 Task: Create a new event for a project launch meeting on the 16th at 3 PM.
Action: Mouse moved to (70, 105)
Screenshot: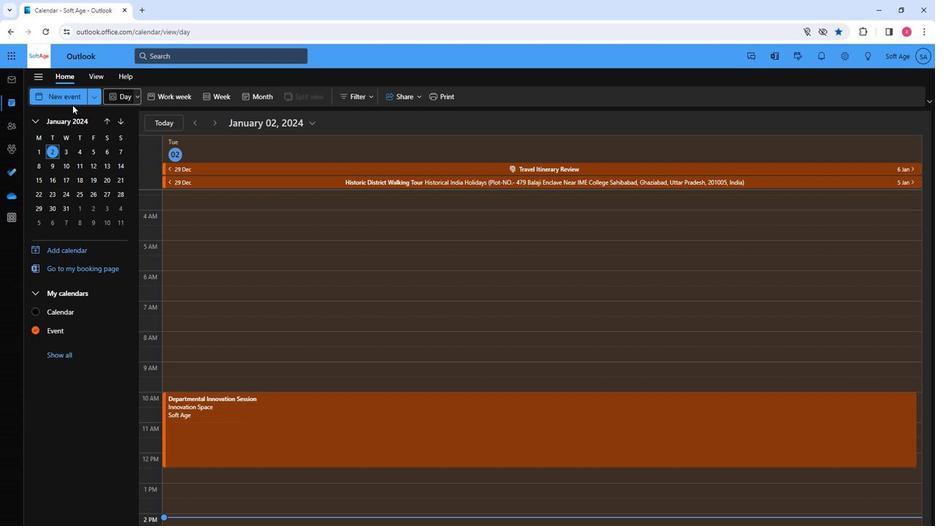 
Action: Mouse pressed left at (70, 105)
Screenshot: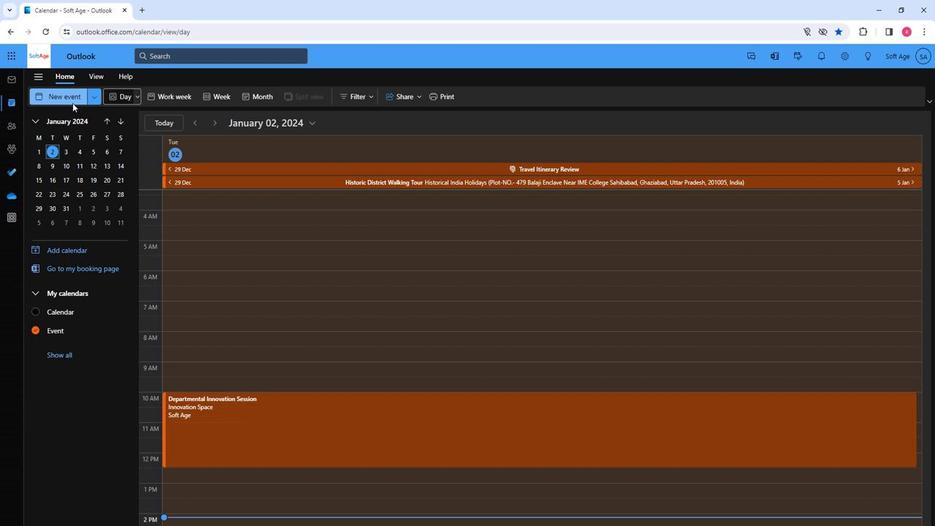 
Action: Mouse moved to (249, 160)
Screenshot: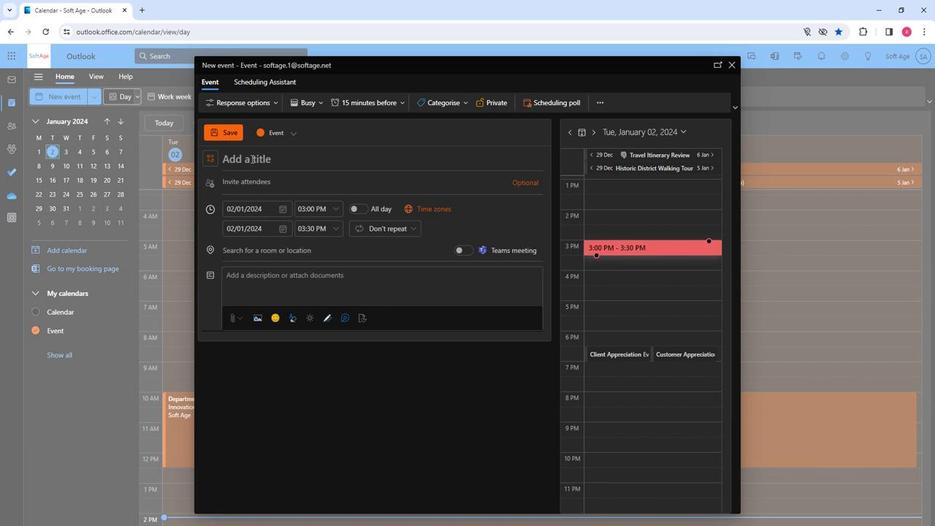 
Action: Key pressed <Key.shift>Project<Key.space><Key.shift><Key.shift><Key.shift>Launch<Key.space><Key.shift>Meeting
Screenshot: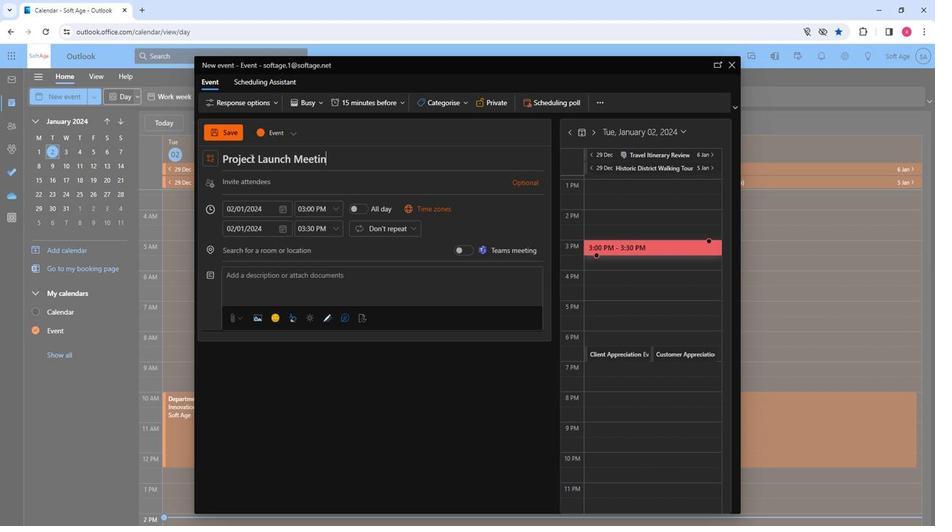 
Action: Mouse moved to (257, 184)
Screenshot: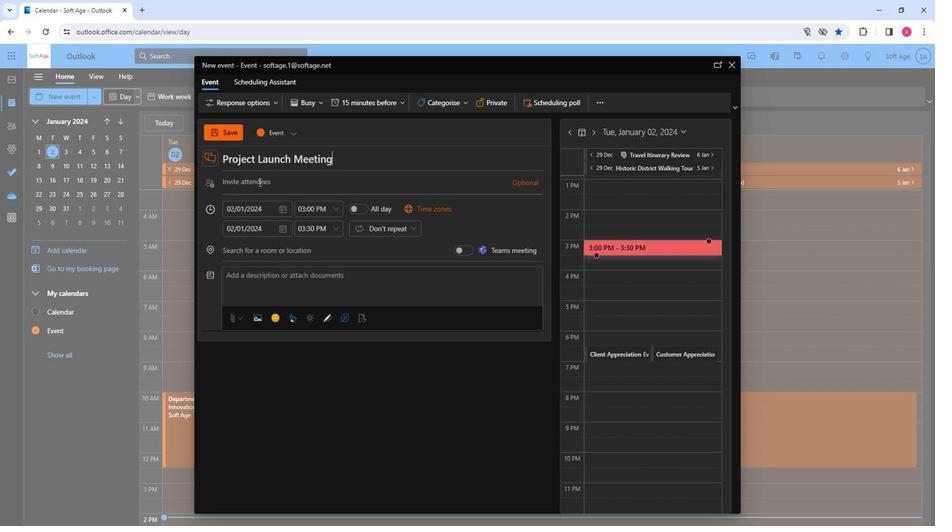 
Action: Mouse pressed left at (257, 184)
Screenshot: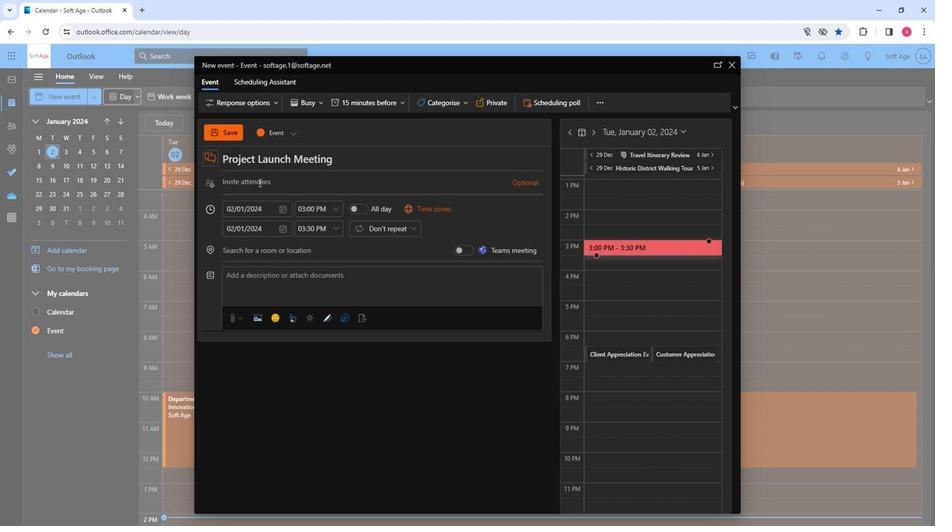 
Action: Key pressed so
Screenshot: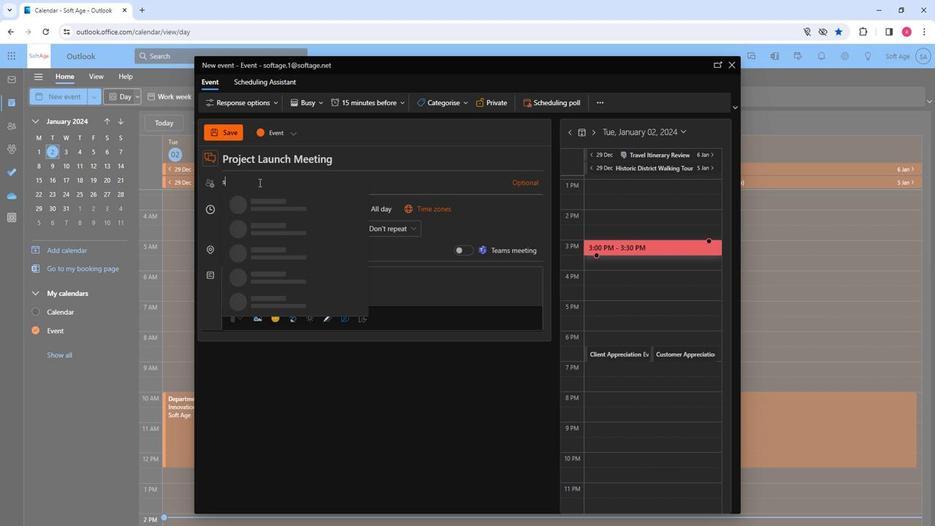 
Action: Mouse moved to (269, 224)
Screenshot: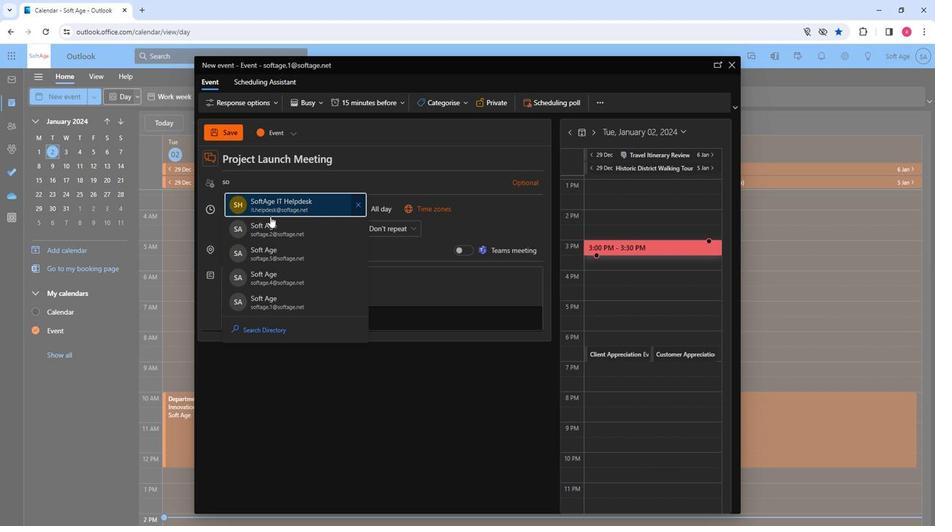 
Action: Mouse pressed left at (269, 224)
Screenshot: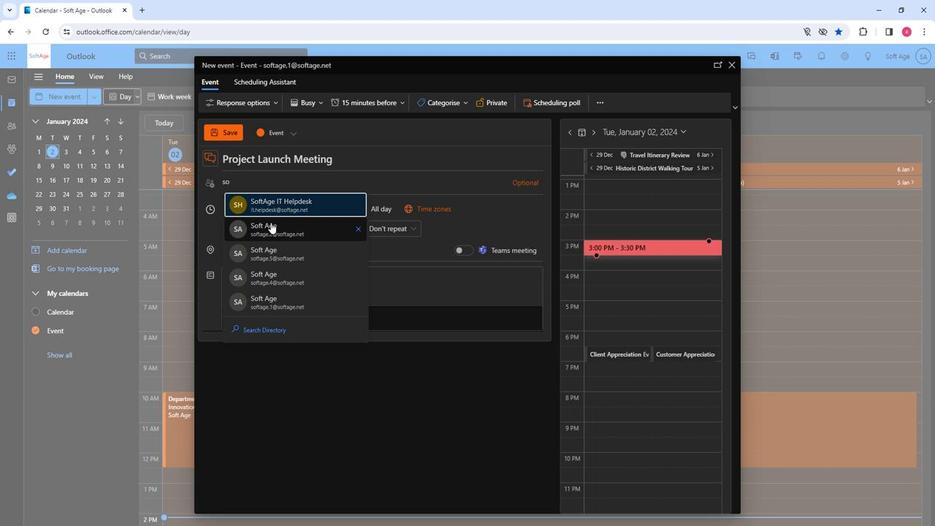 
Action: Key pressed so
Screenshot: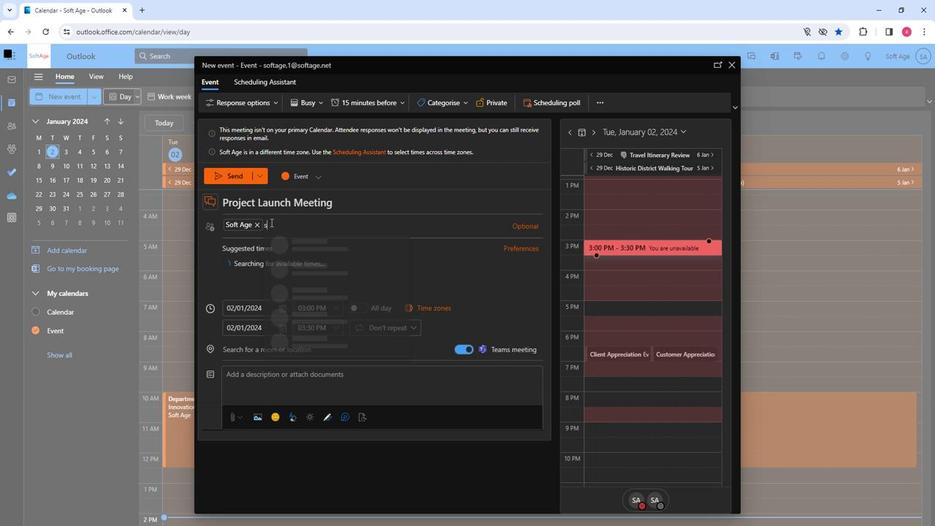 
Action: Mouse moved to (319, 292)
Screenshot: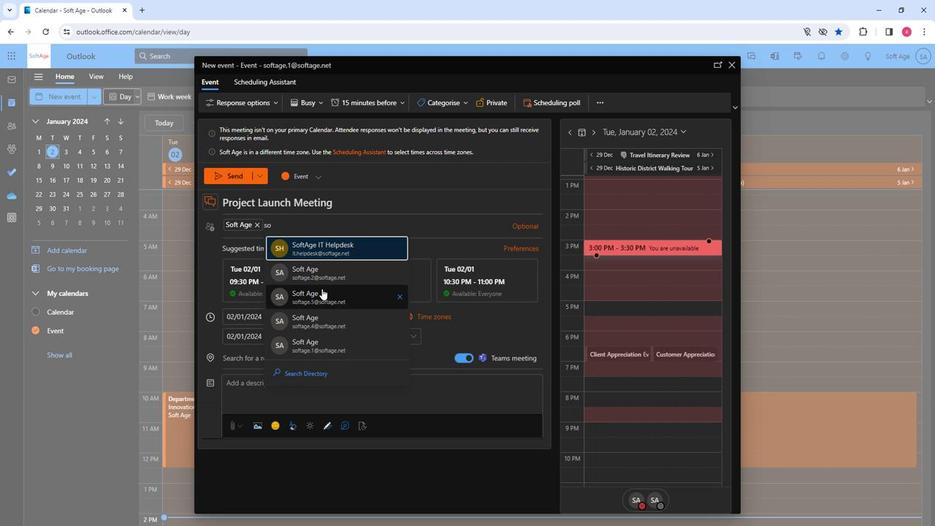
Action: Mouse pressed left at (319, 292)
Screenshot: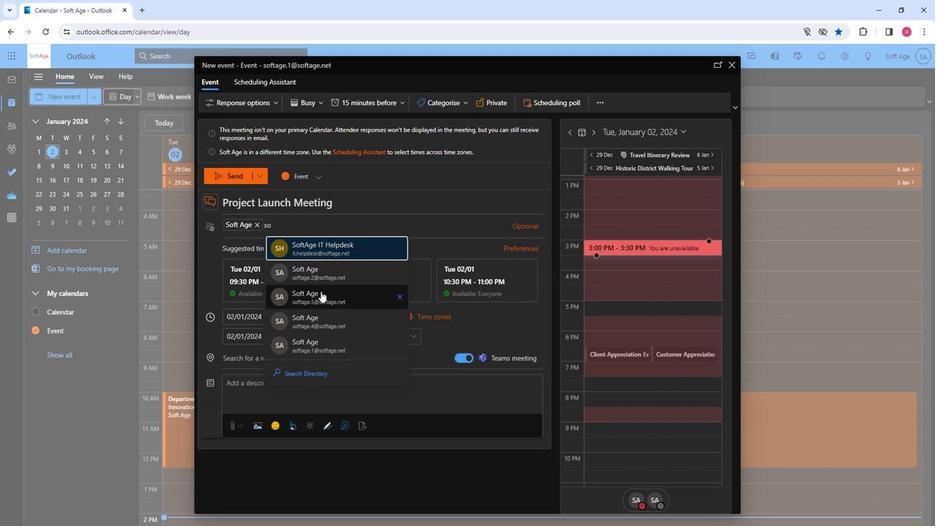 
Action: Key pressed so
Screenshot: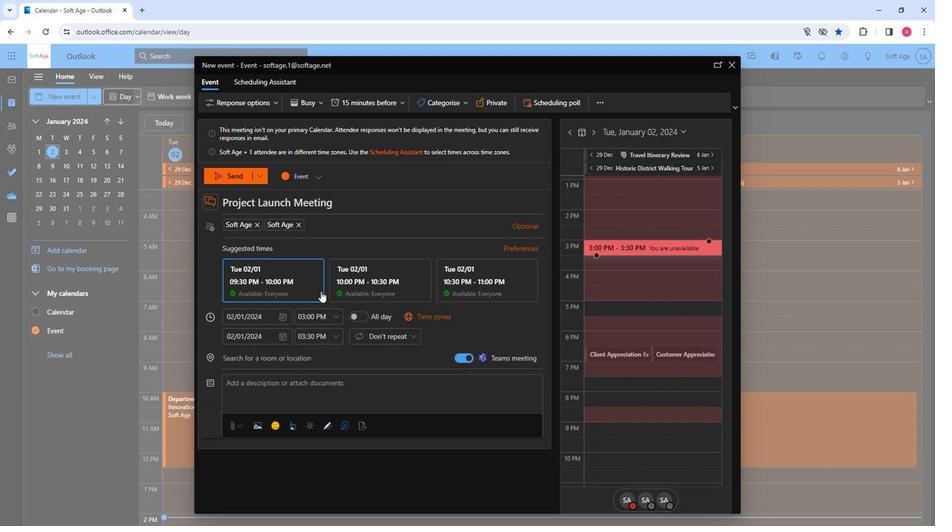 
Action: Mouse moved to (346, 328)
Screenshot: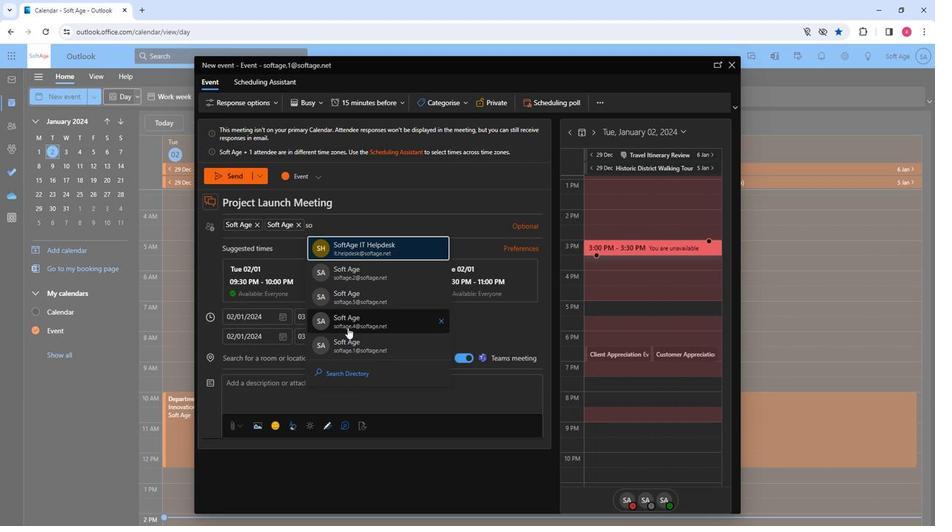 
Action: Mouse pressed left at (346, 328)
Screenshot: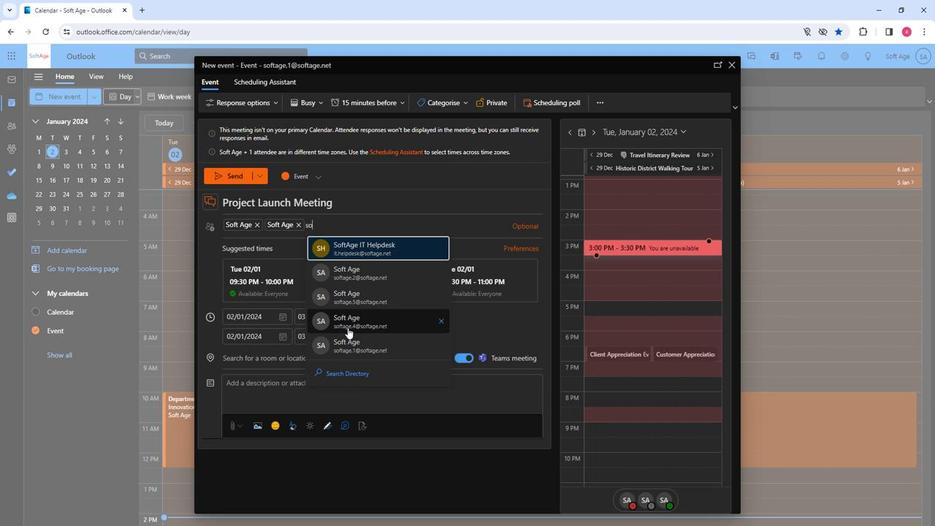 
Action: Key pressed so
Screenshot: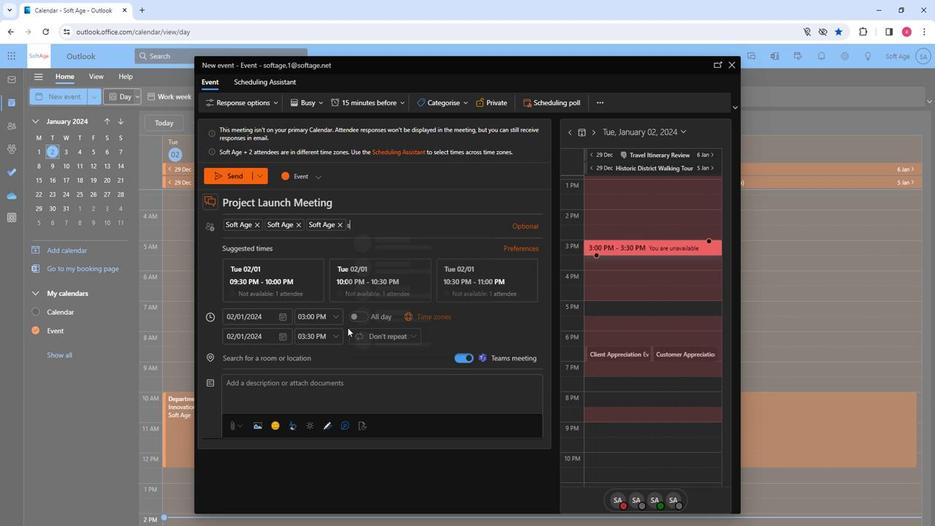 
Action: Mouse moved to (374, 341)
Screenshot: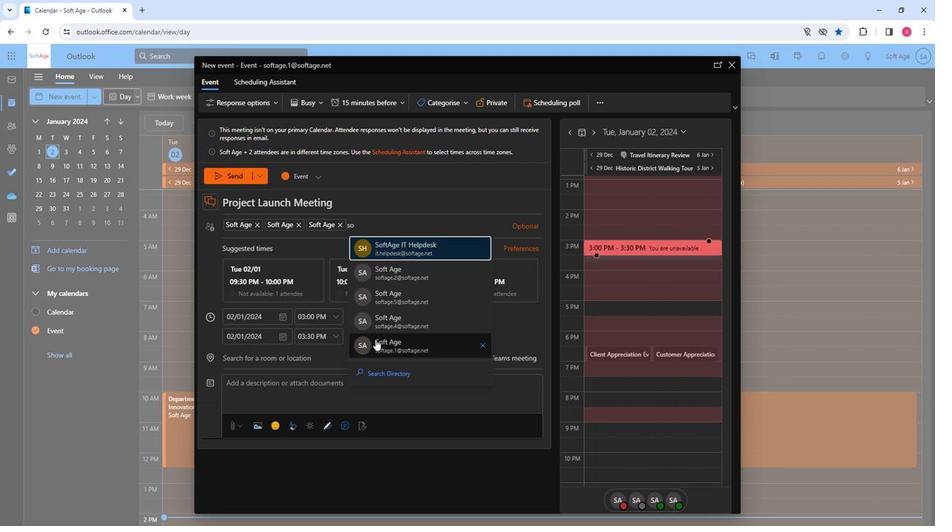 
Action: Mouse pressed left at (374, 341)
Screenshot: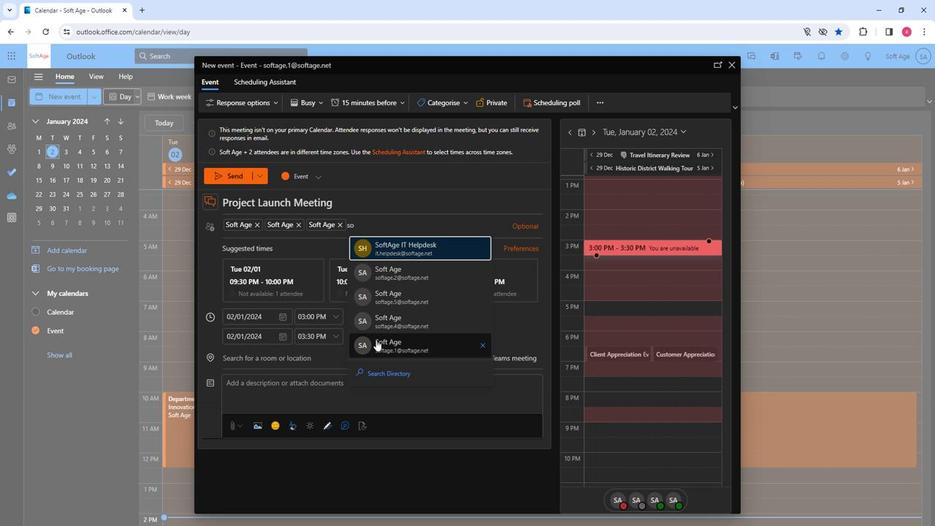 
Action: Mouse moved to (284, 316)
Screenshot: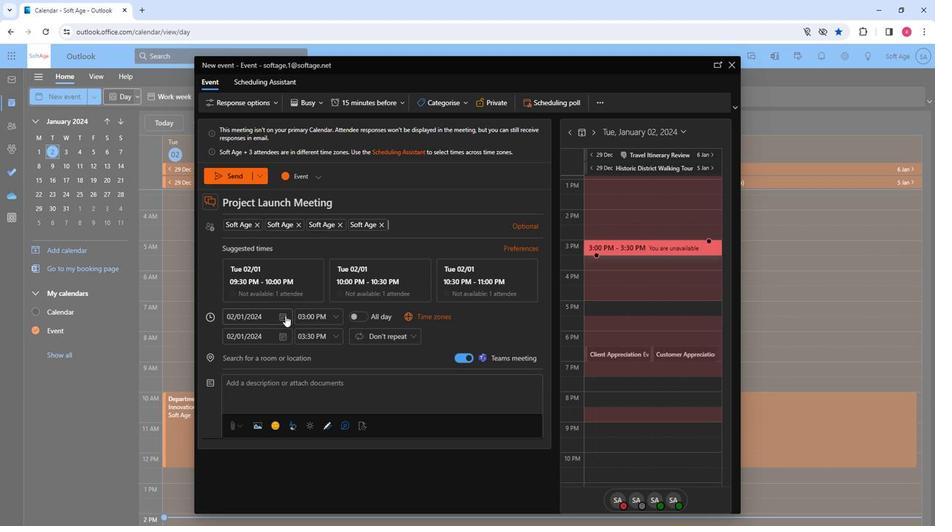 
Action: Mouse pressed left at (284, 316)
Screenshot: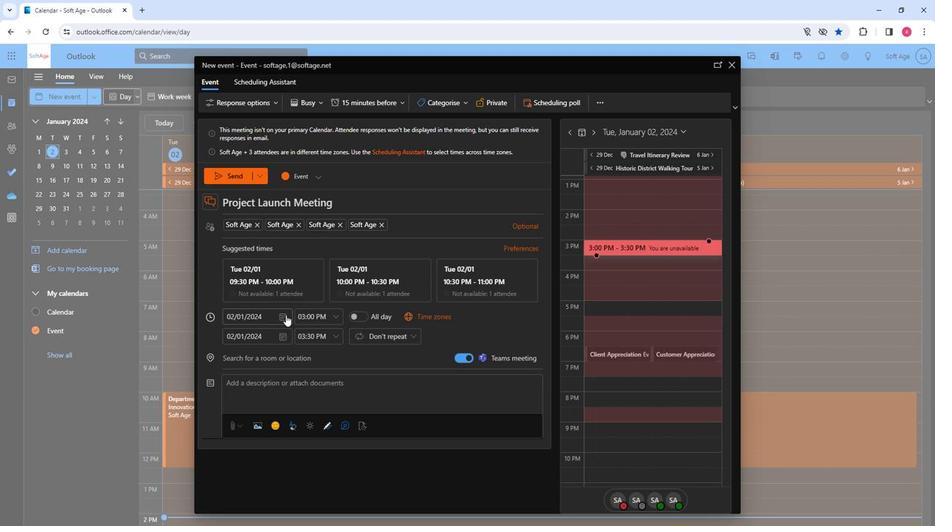 
Action: Mouse moved to (248, 397)
Screenshot: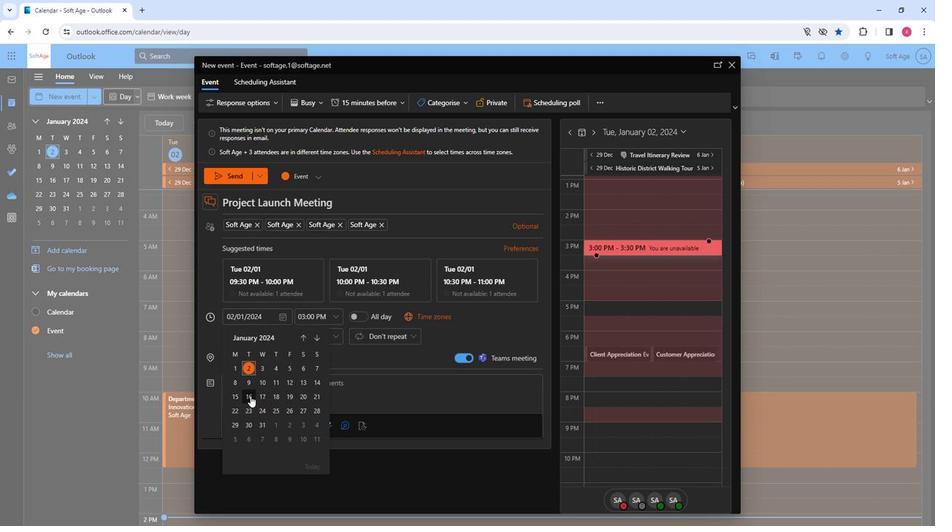 
Action: Mouse pressed left at (248, 397)
Screenshot: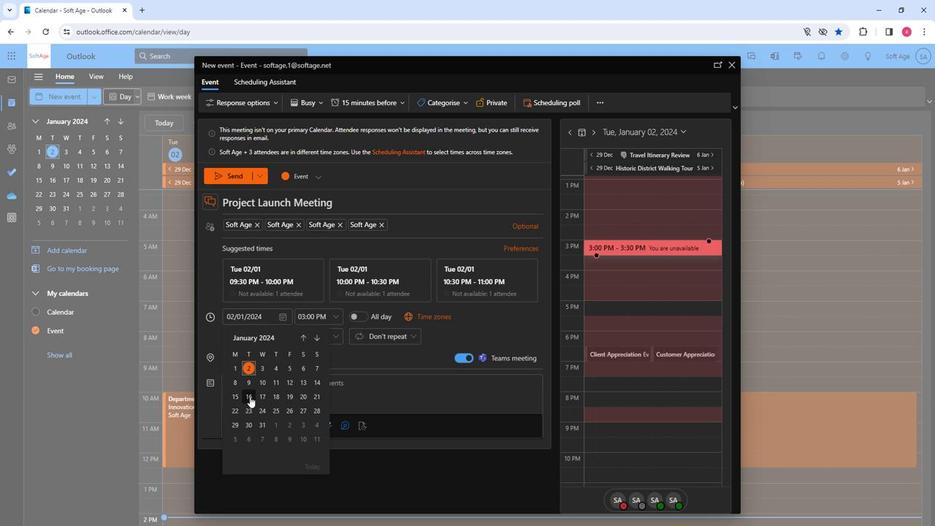 
Action: Mouse moved to (334, 320)
Screenshot: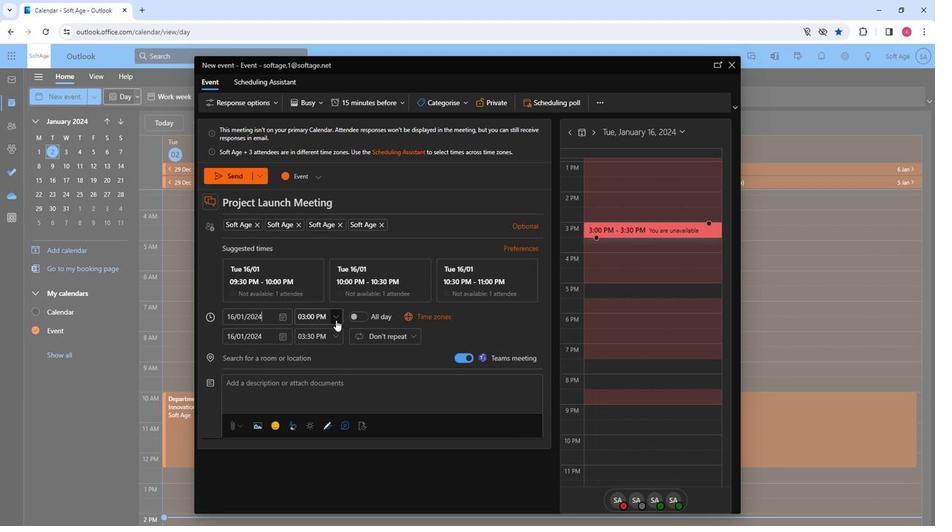
Action: Mouse pressed left at (334, 320)
Screenshot: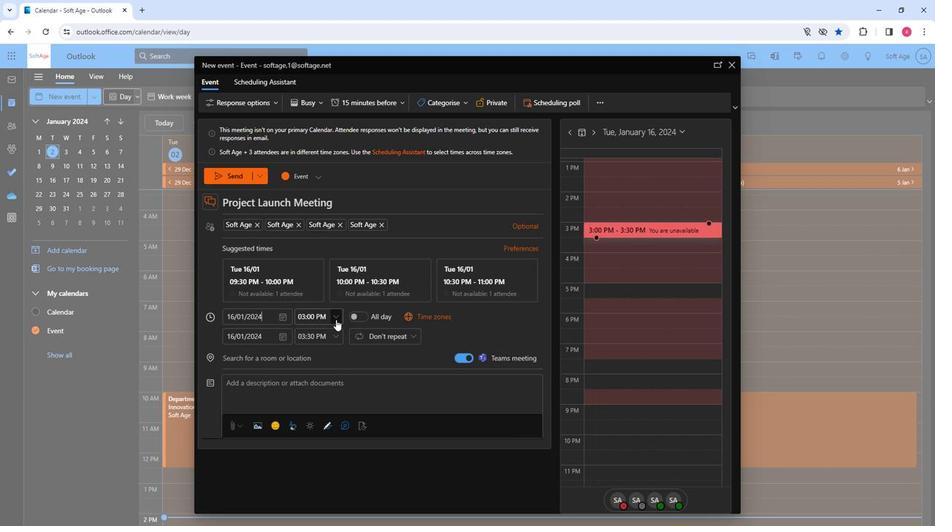 
Action: Mouse moved to (317, 375)
Screenshot: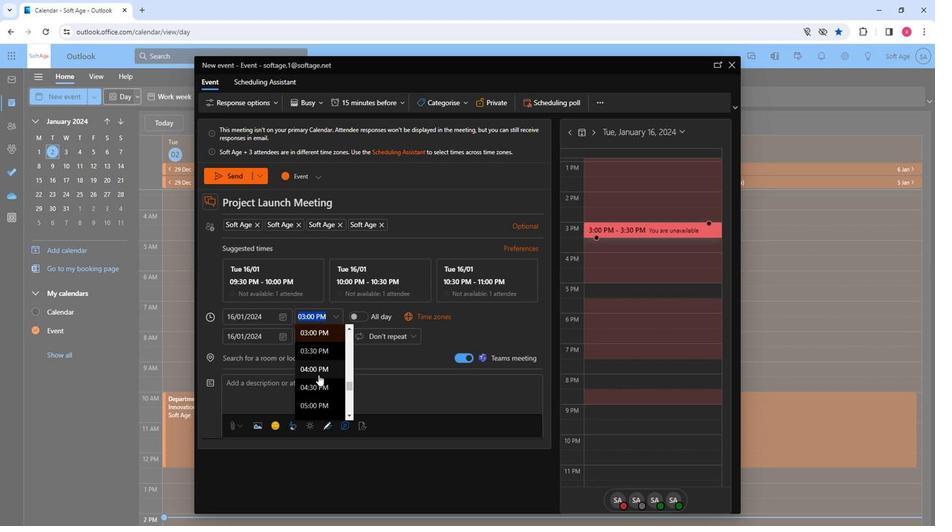 
Action: Mouse scrolled (317, 376) with delta (0, 0)
Screenshot: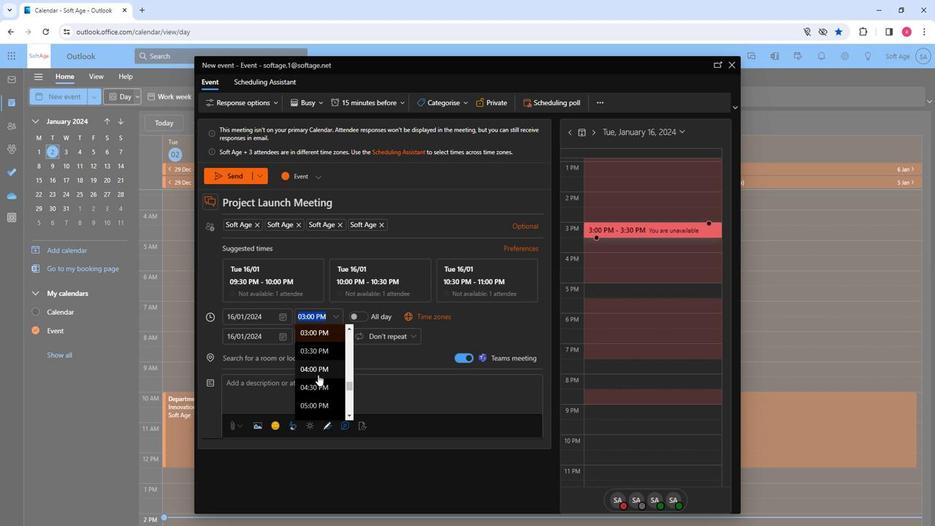 
Action: Mouse moved to (322, 384)
Screenshot: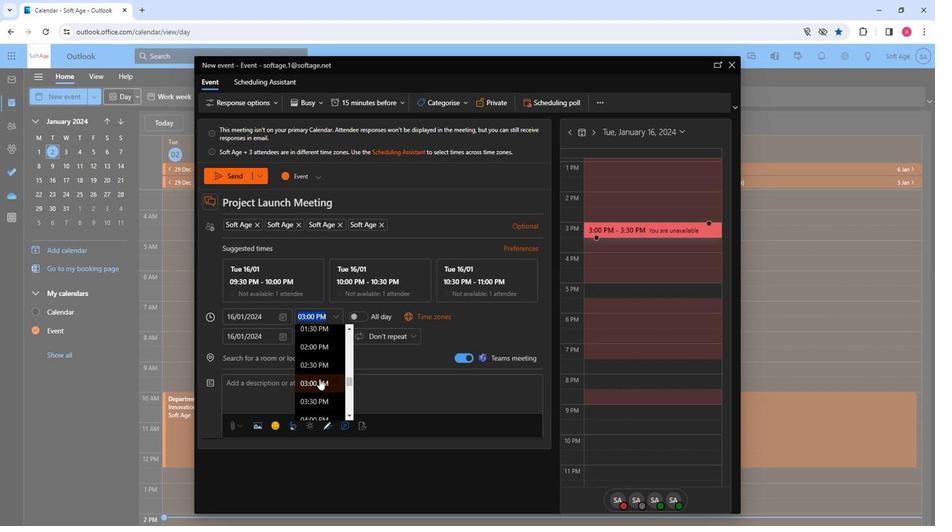 
Action: Mouse pressed left at (322, 384)
Screenshot: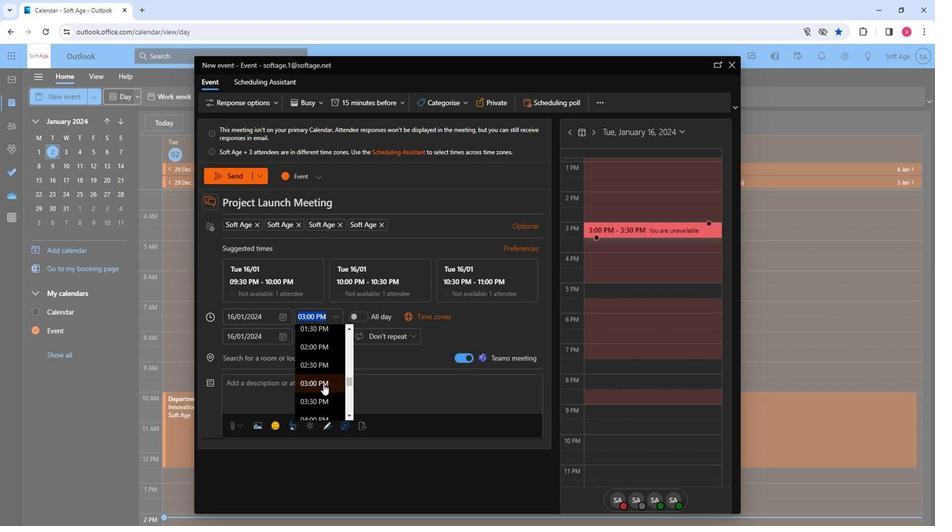 
Action: Mouse moved to (257, 364)
Screenshot: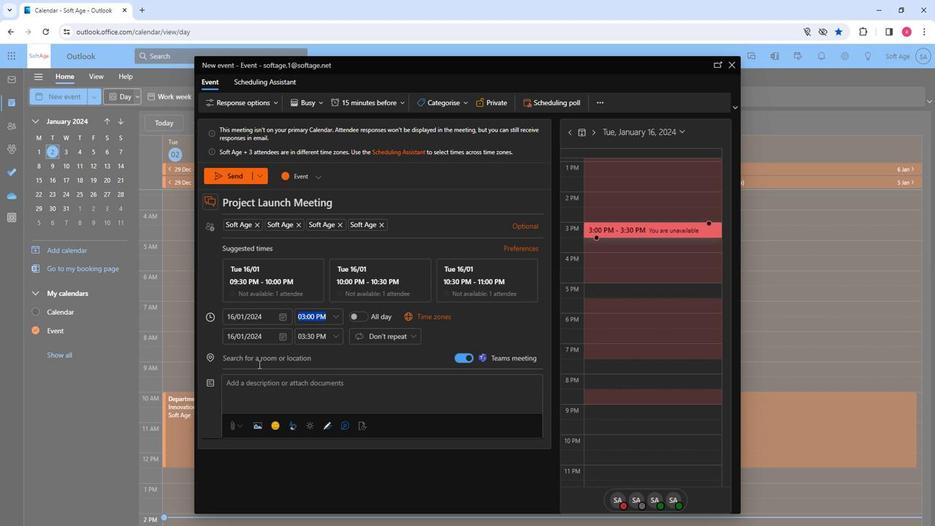 
Action: Mouse pressed left at (257, 364)
Screenshot: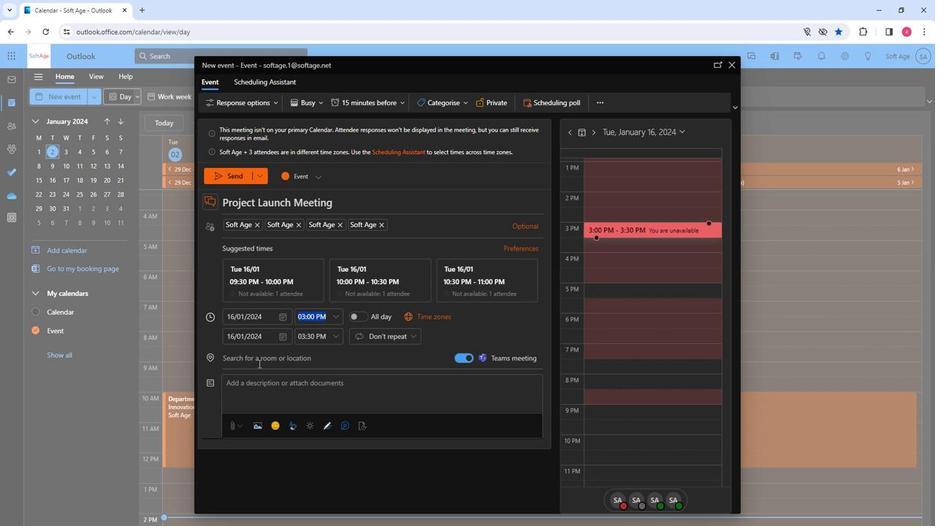 
Action: Key pressed mee<Key.backspace><Key.backspace><Key.backspace><Key.backspace><Key.shift>Meeting
Screenshot: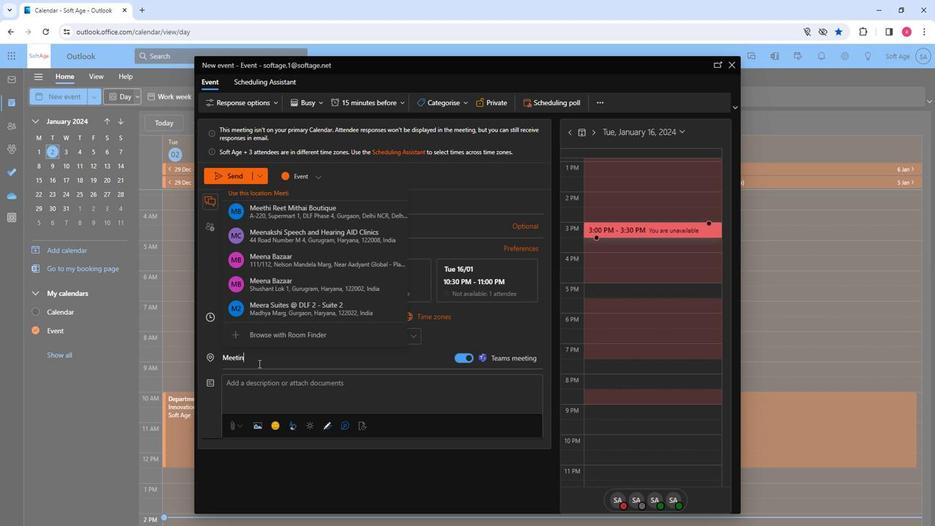 
Action: Mouse moved to (265, 361)
Screenshot: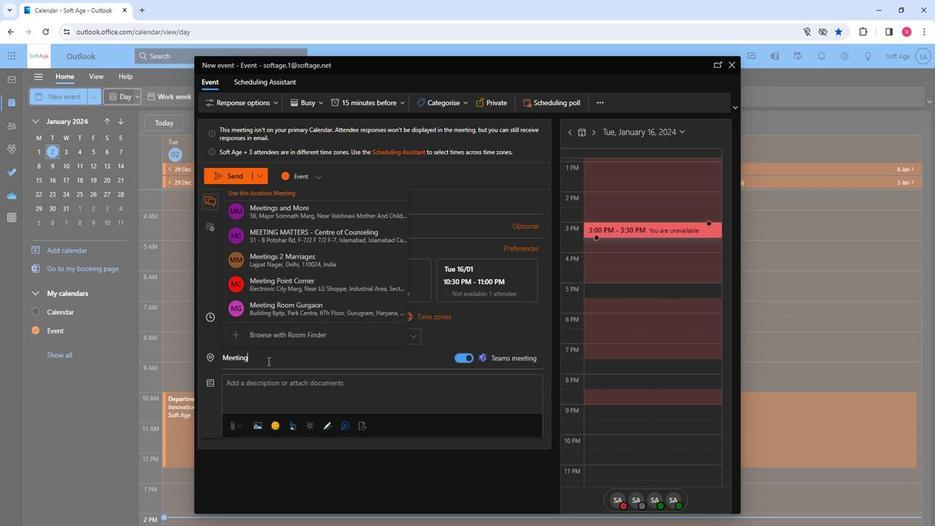 
Action: Key pressed <Key.space><Key.shift>Room
Screenshot: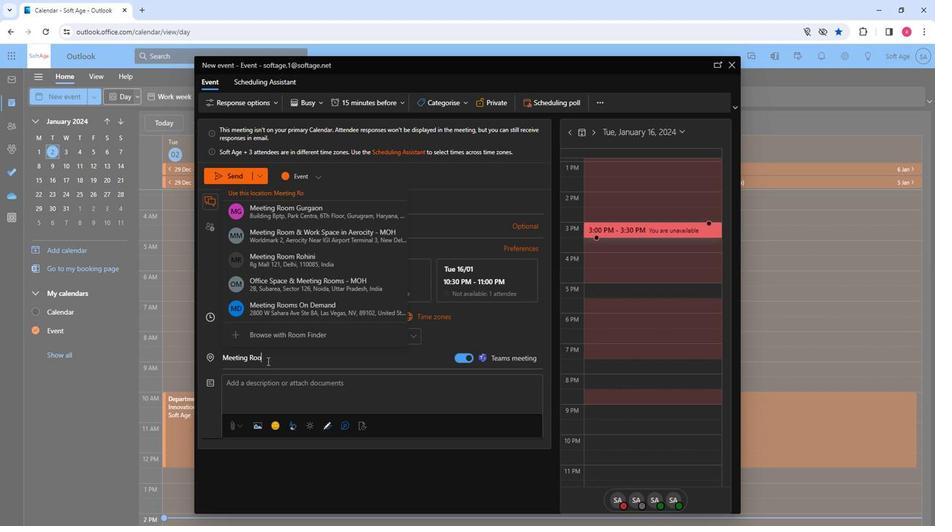 
Action: Mouse moved to (315, 217)
Screenshot: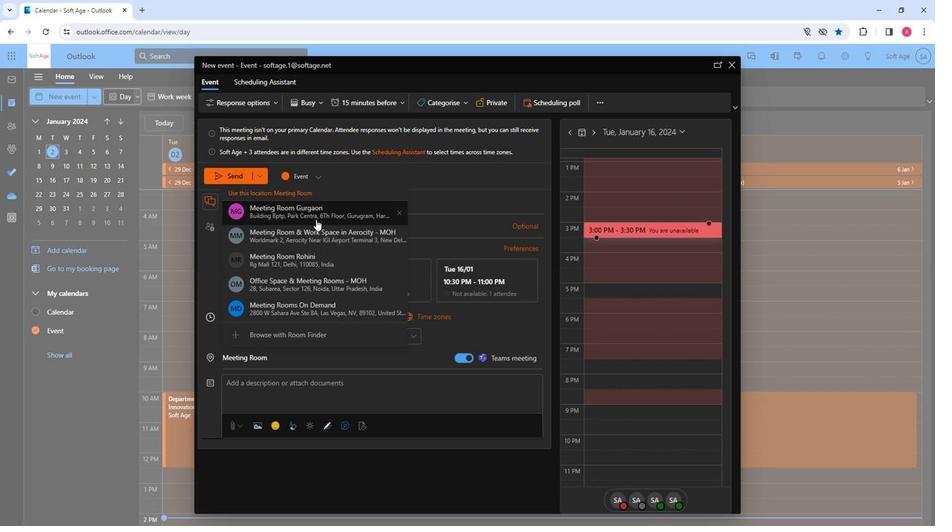 
Action: Mouse pressed left at (315, 217)
Screenshot: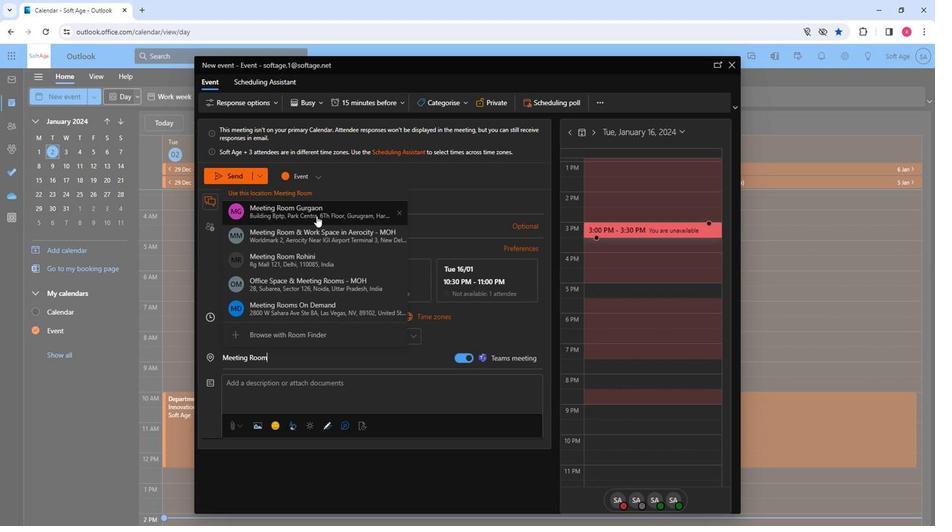 
Action: Mouse moved to (281, 385)
Screenshot: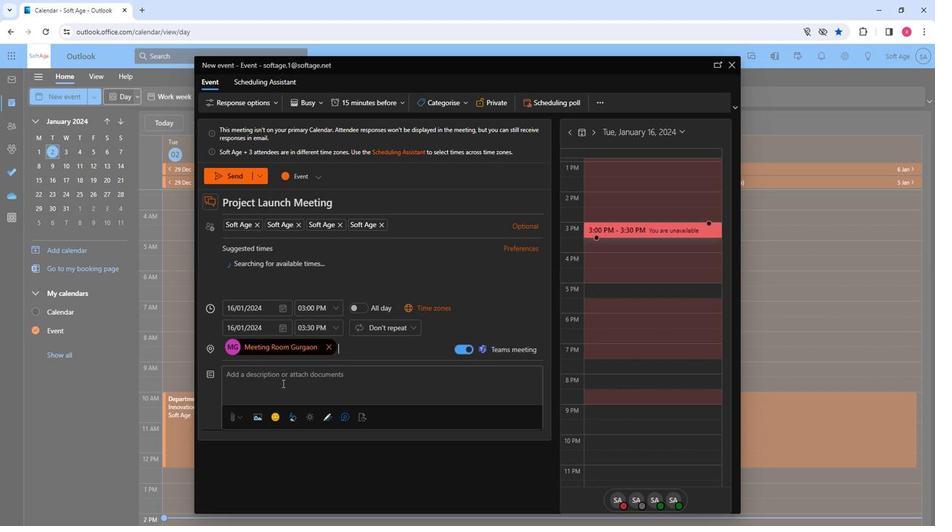
Action: Mouse pressed left at (281, 385)
Screenshot: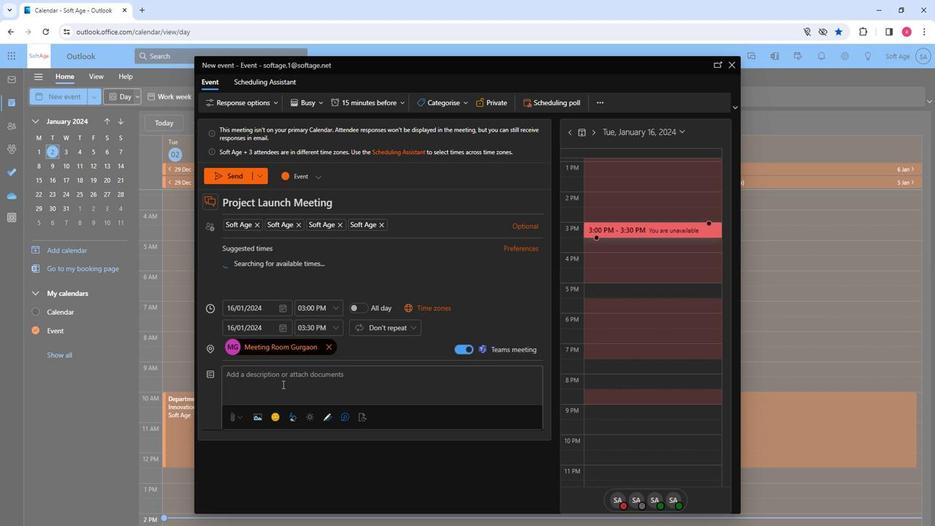
Action: Key pressed <Key.shift>Mark<Key.space>the<Key.space>begini<Key.backspace>ning<Key.space><Key.backspace><Key.shift>!<Key.space><Key.shift>Join<Key.space>our<Key.space>project<Key.space>launch<Key.space>meeting.<Key.space><Key.shift>Unveil<Key.space><Key.shift><Key.shift><Key.shift><Key.shift><Key.shift><Key.shift>S<Key.backspace>strategies,<Key.space>set<Key.space>milestone,<Key.space>and<Key.space>ignite<Key.space>collaboration<Key.space>as<Key.space>we<Key.space>embark<Key.space>on<Key.space>this<Key.space>exciting<Key.space>journey<Key.space>together.<Key.space><Key.shift>Ready<Key.space>for<Key.space>success<Key.shift>!.
Screenshot: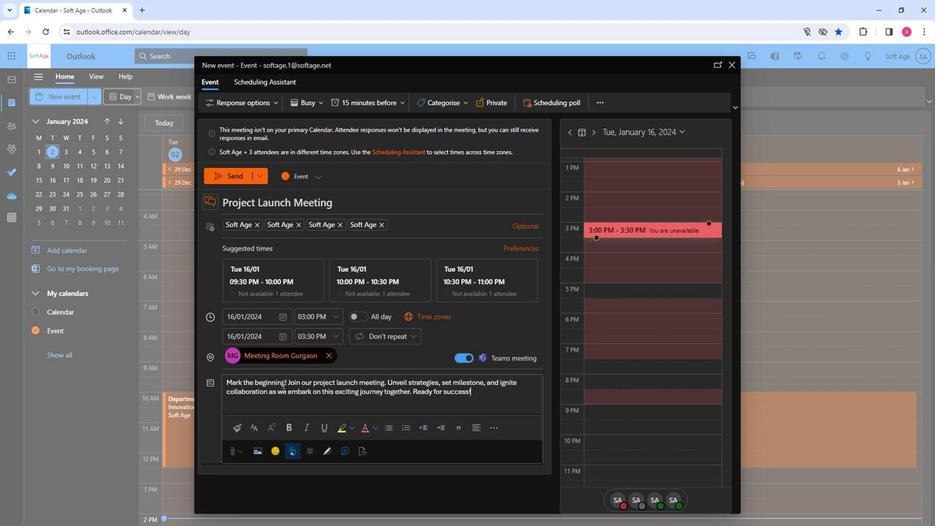 
Action: Mouse moved to (303, 391)
Screenshot: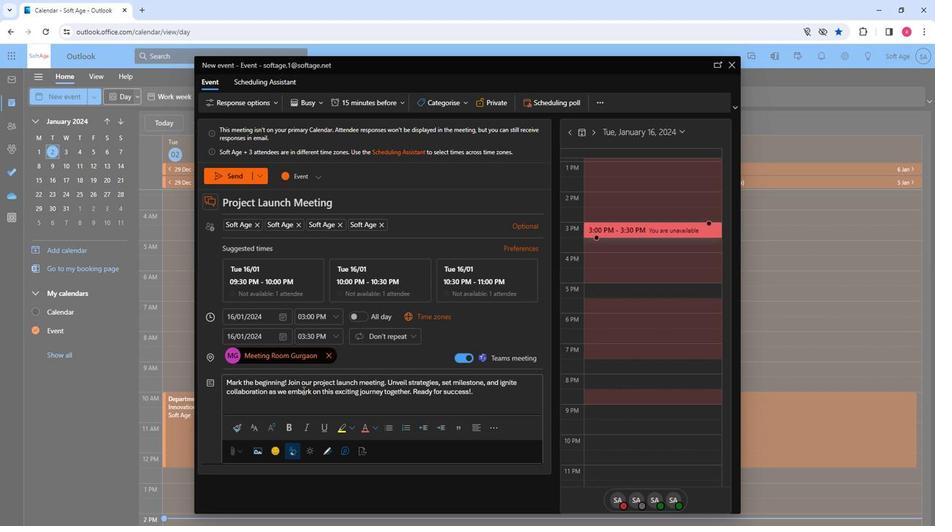 
Action: Mouse pressed left at (303, 391)
Screenshot: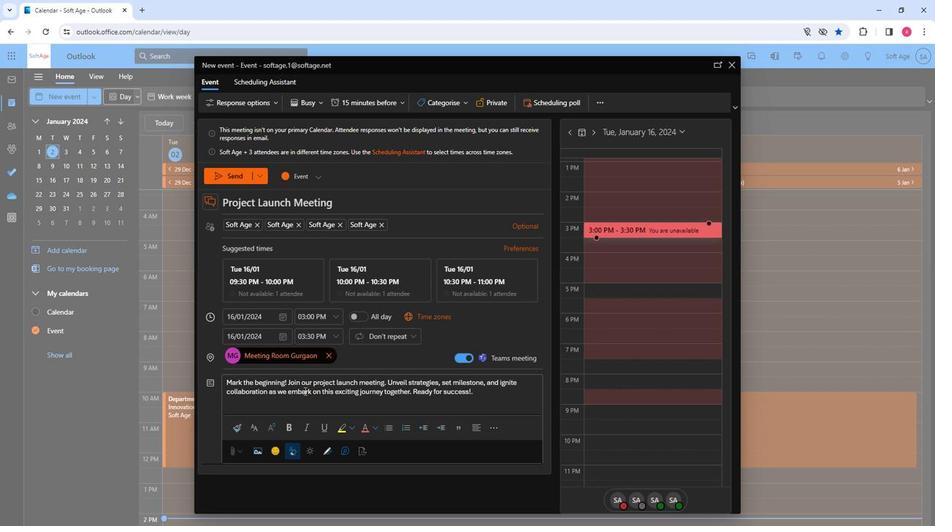 
Action: Mouse pressed left at (303, 391)
Screenshot: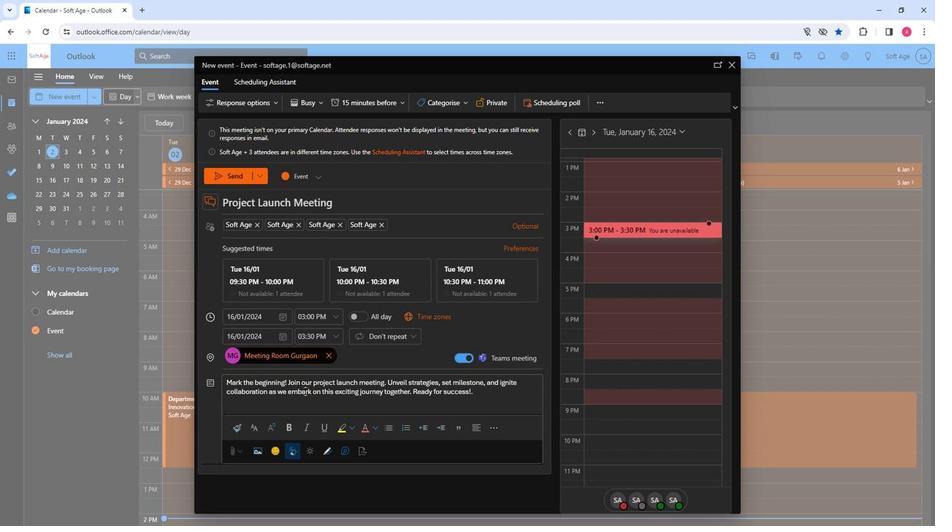 
Action: Mouse pressed left at (303, 391)
Screenshot: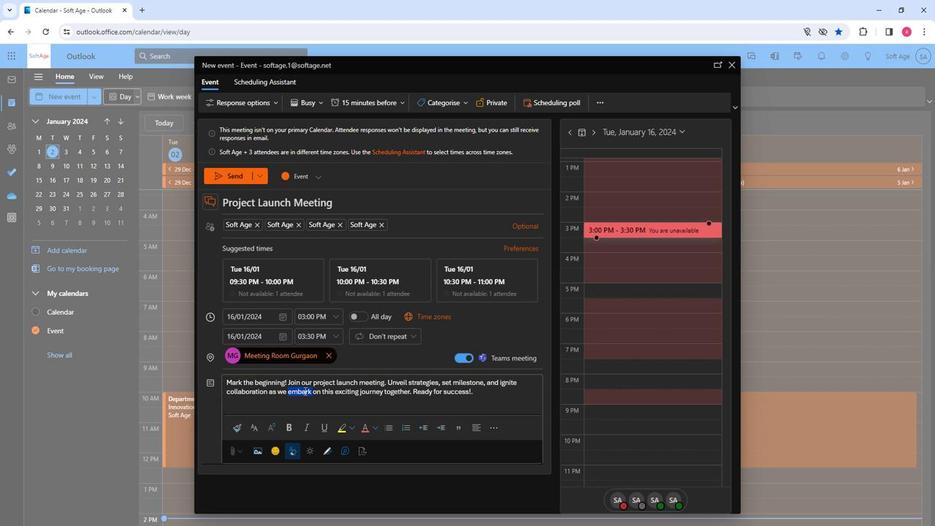 
Action: Mouse moved to (492, 409)
Screenshot: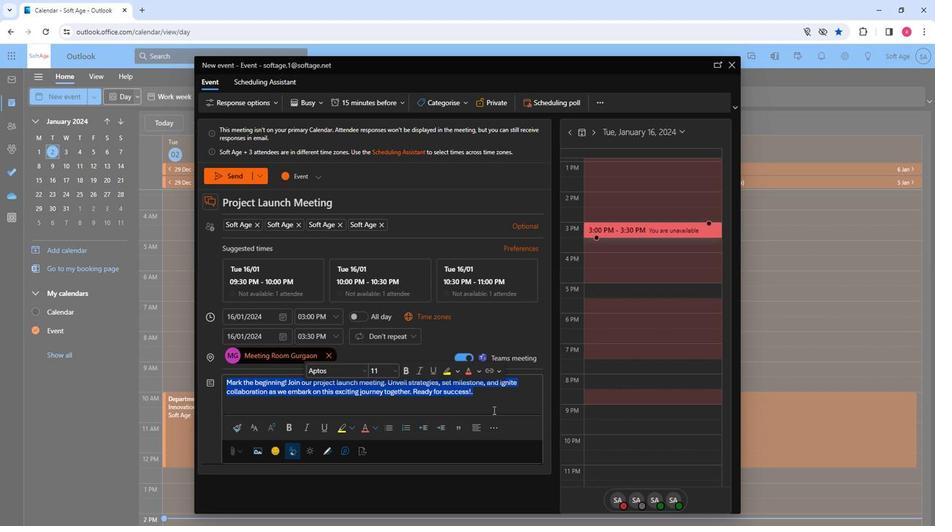 
Action: Mouse pressed left at (492, 409)
Screenshot: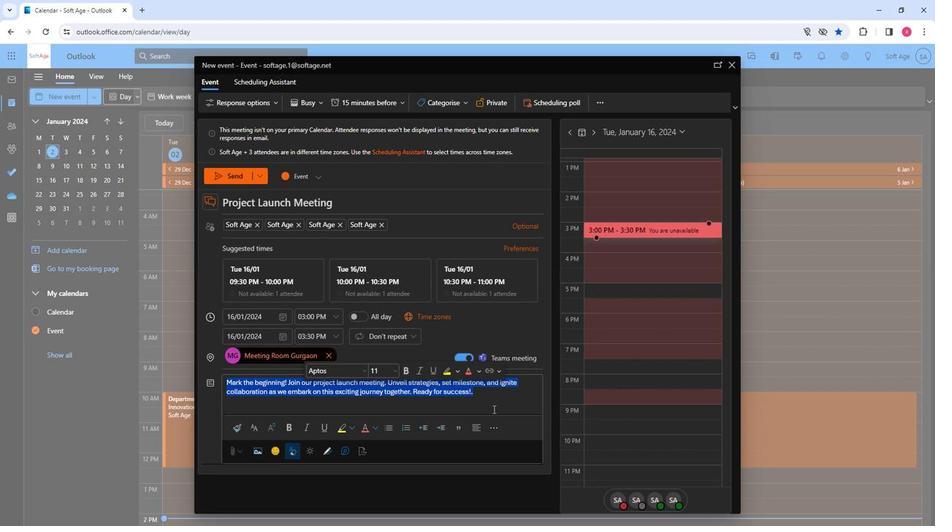 
Action: Mouse moved to (492, 409)
Screenshot: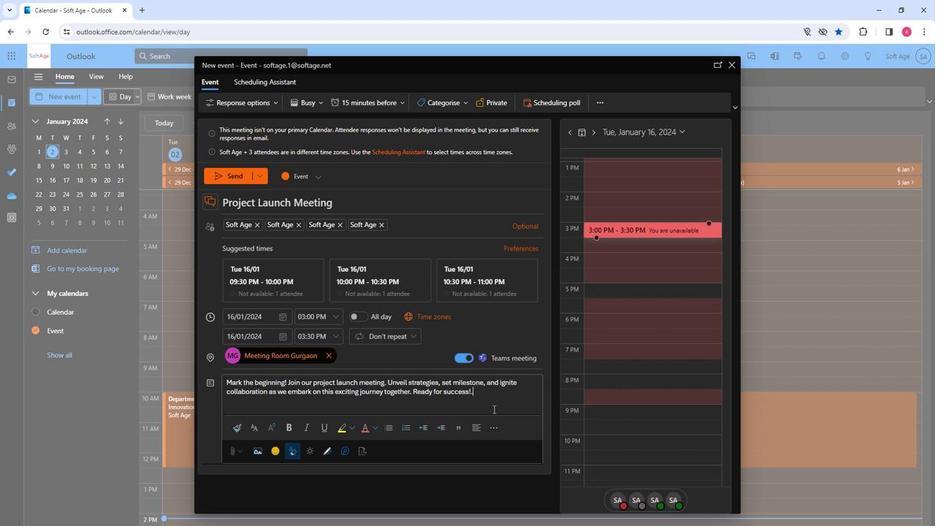 
Action: Key pressed <Key.backspace>
Screenshot: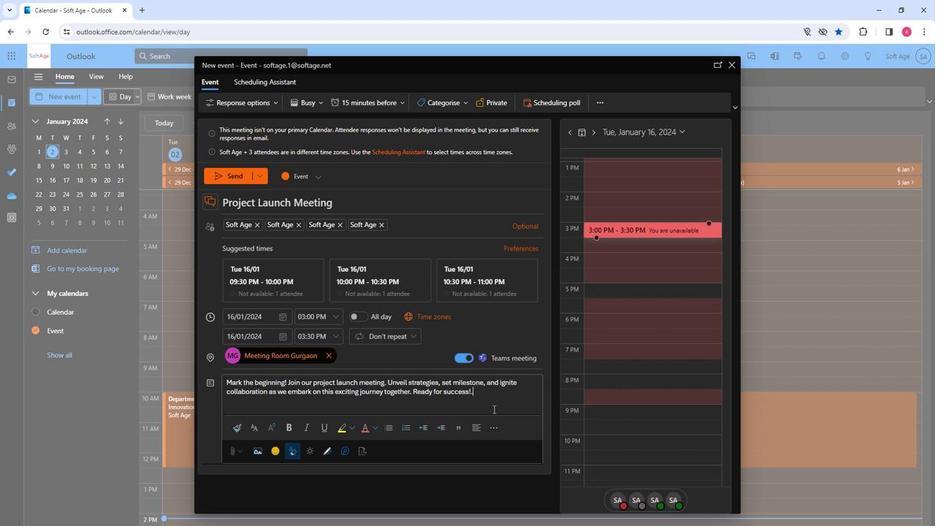 
Action: Mouse moved to (436, 390)
Screenshot: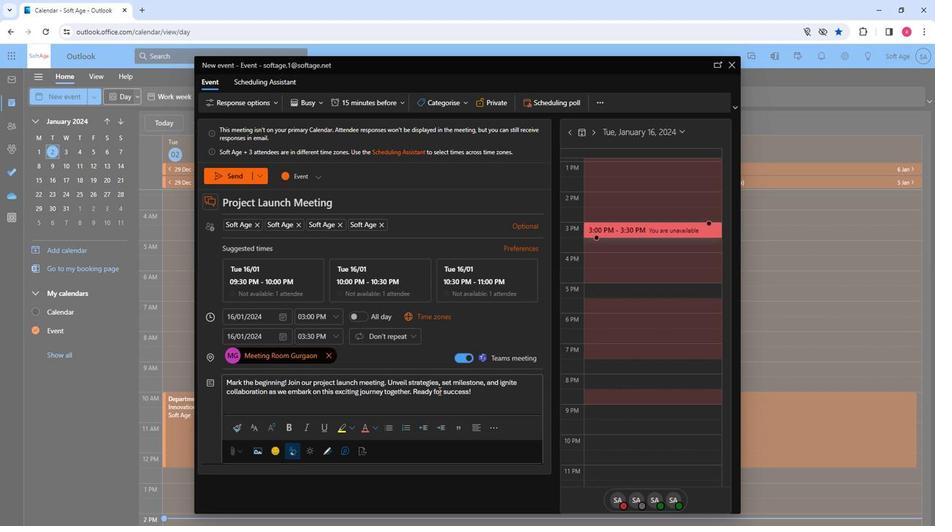 
Action: Mouse pressed left at (436, 390)
Screenshot: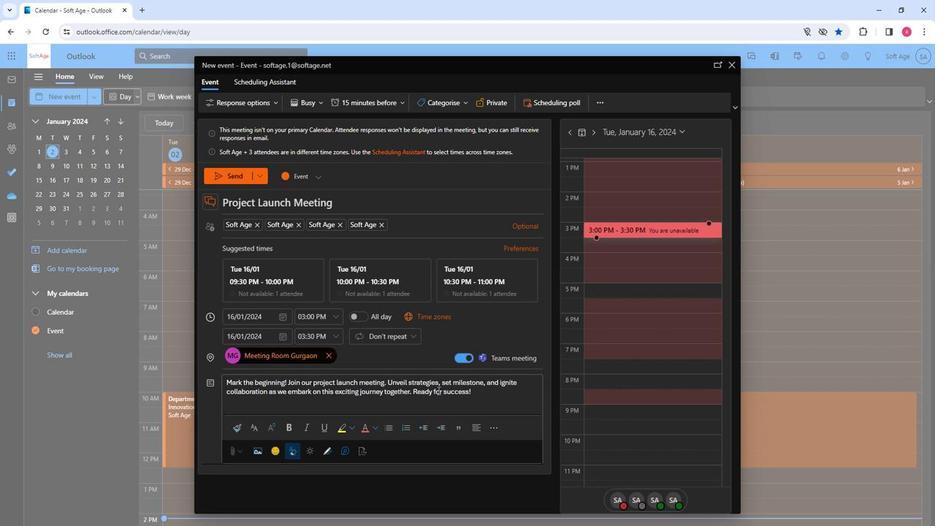 
Action: Mouse pressed left at (436, 390)
Screenshot: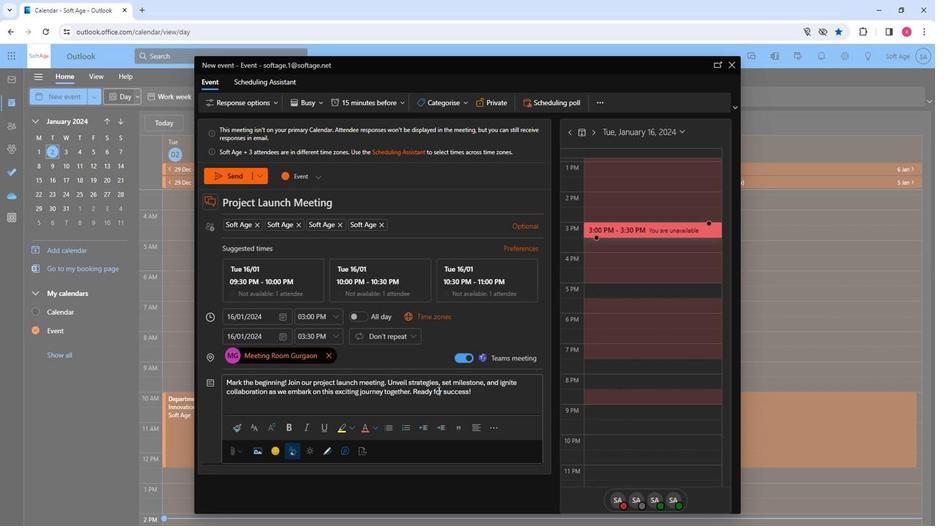 
Action: Mouse pressed left at (436, 390)
Screenshot: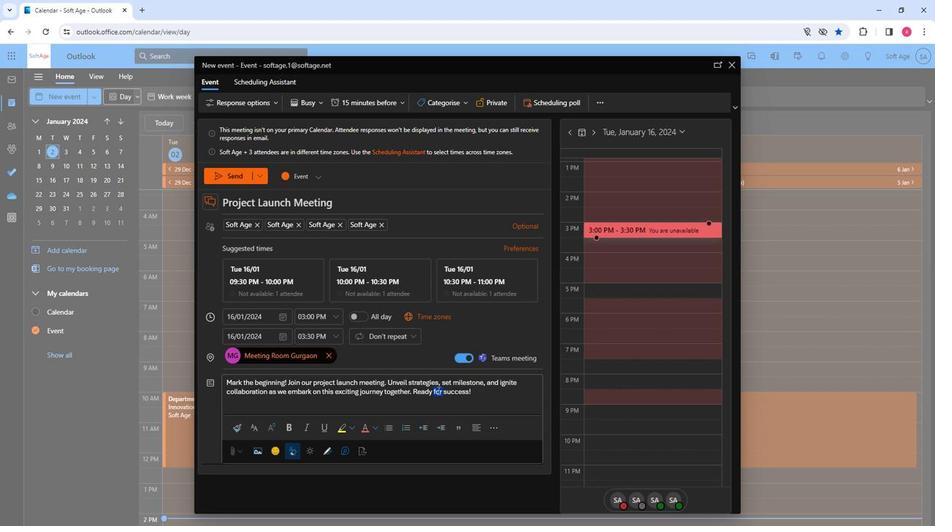 
Action: Mouse moved to (492, 379)
Screenshot: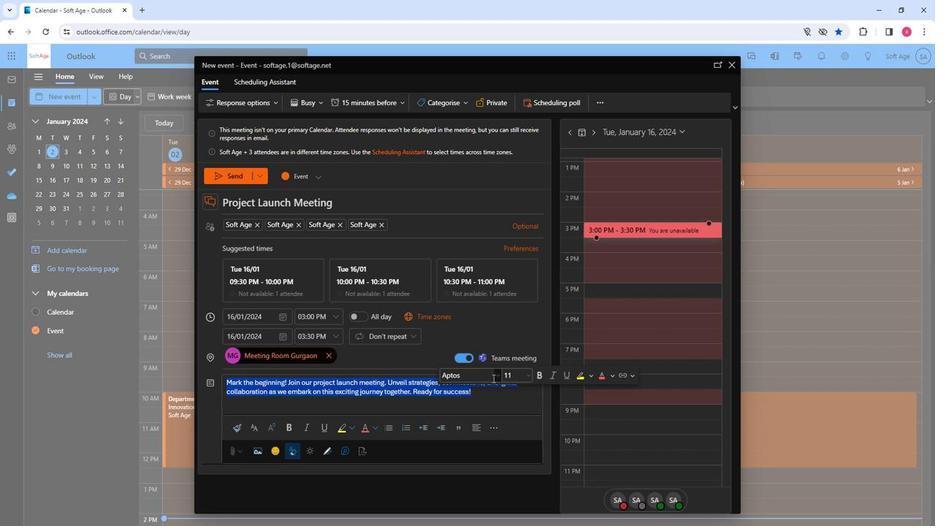 
Action: Mouse pressed left at (492, 379)
Screenshot: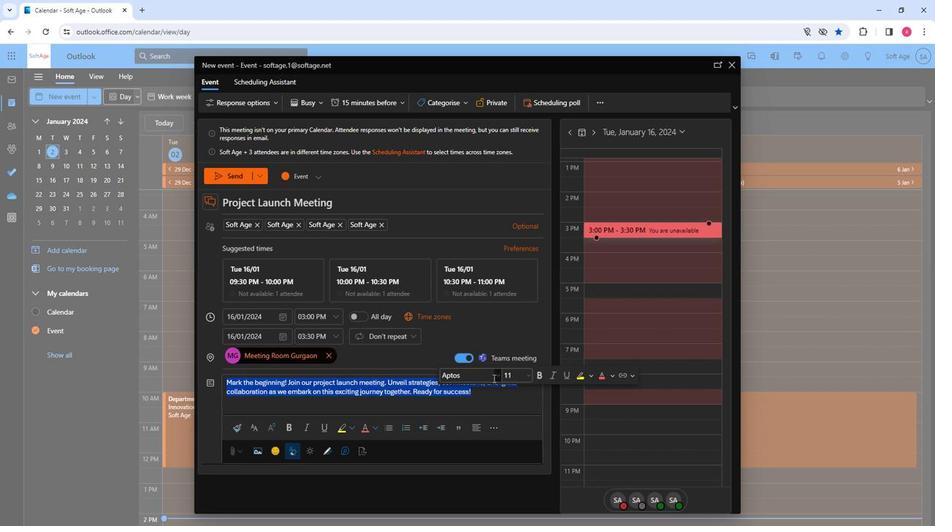 
Action: Mouse moved to (494, 376)
Screenshot: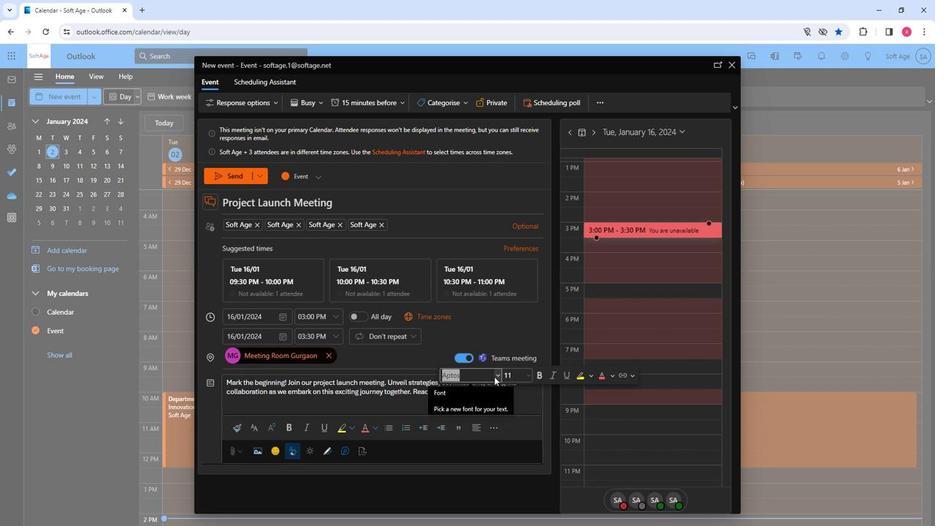 
Action: Mouse pressed left at (494, 376)
Screenshot: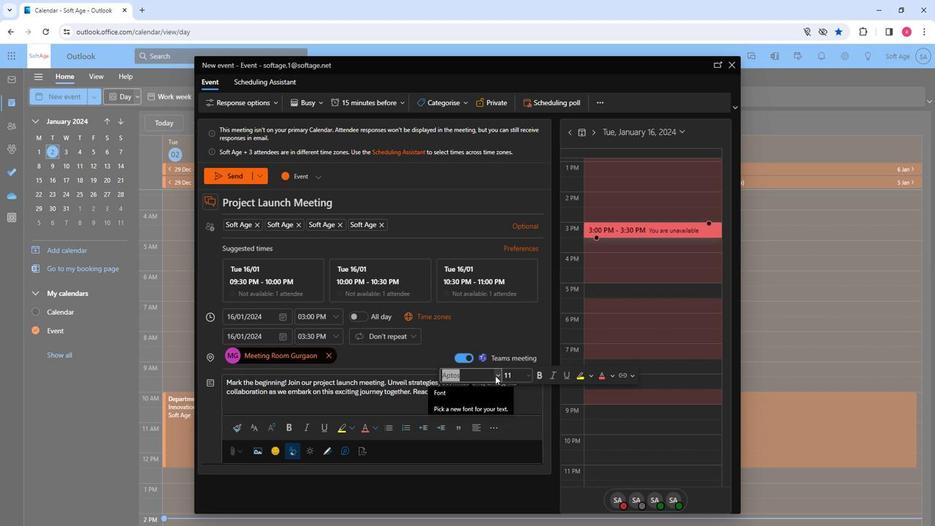 
Action: Mouse moved to (488, 255)
Screenshot: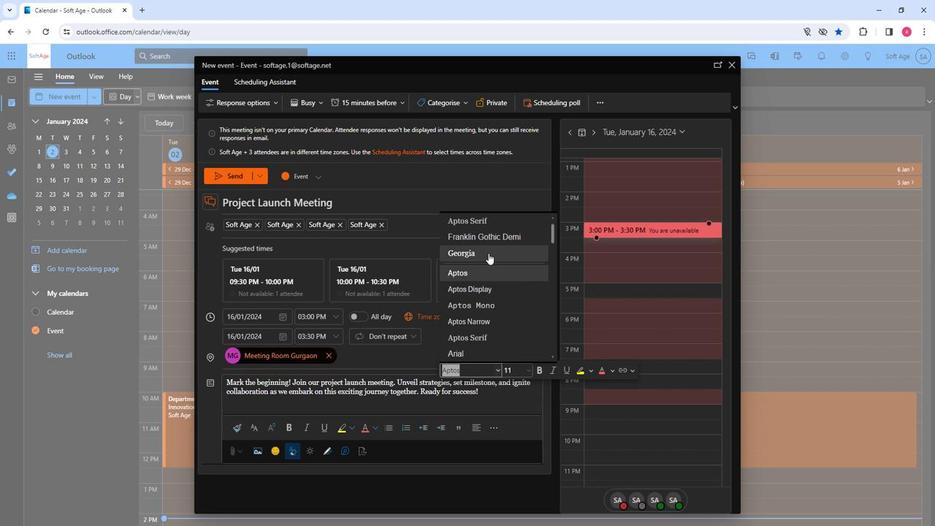 
Action: Mouse scrolled (488, 256) with delta (0, 0)
Screenshot: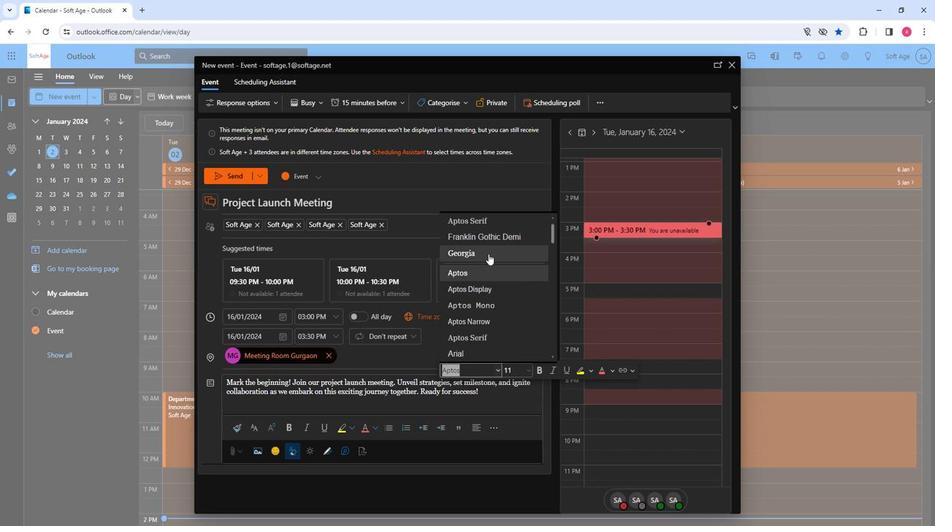 
Action: Mouse scrolled (488, 256) with delta (0, 0)
Screenshot: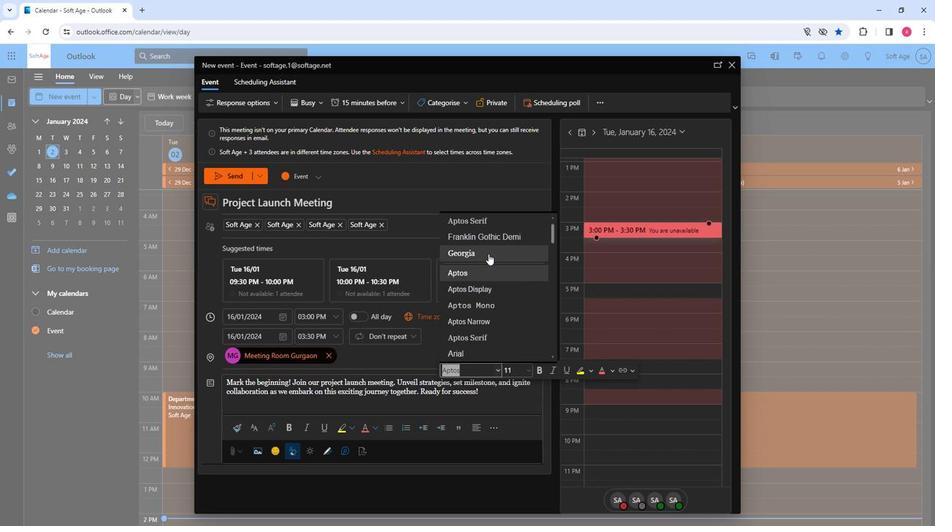 
Action: Mouse moved to (500, 293)
Screenshot: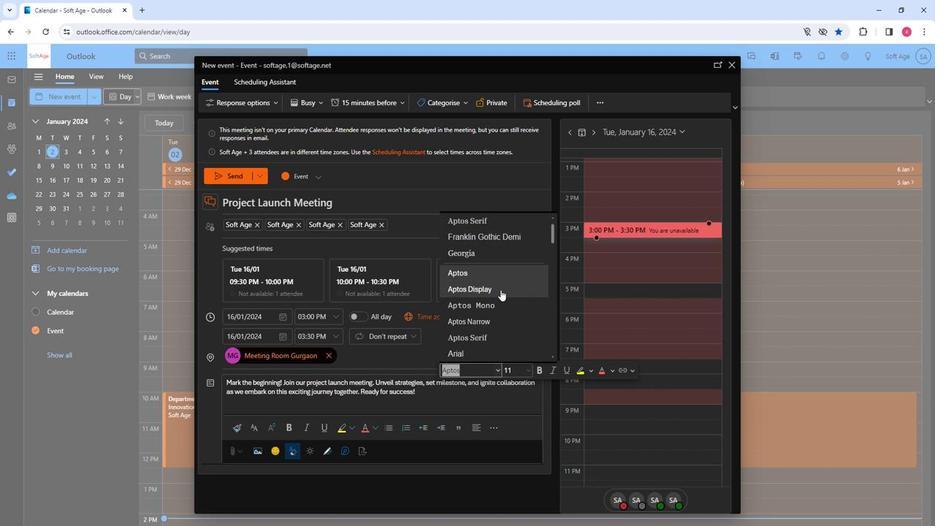 
Action: Mouse scrolled (500, 292) with delta (0, 0)
Screenshot: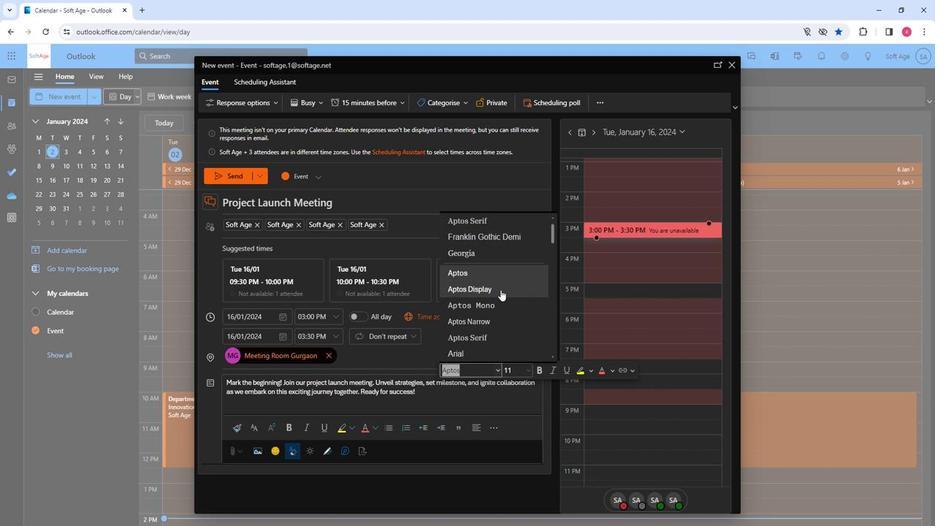 
Action: Mouse moved to (500, 296)
Screenshot: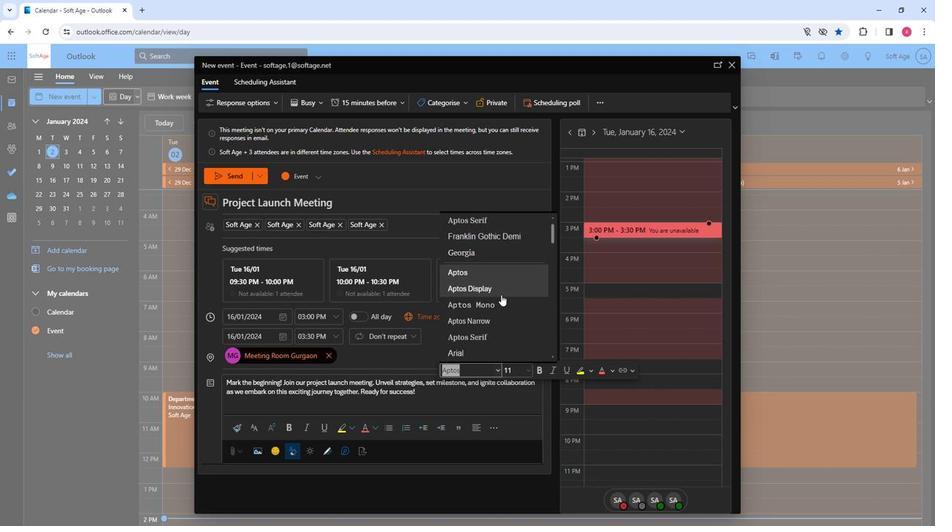 
Action: Mouse scrolled (500, 296) with delta (0, 0)
Screenshot: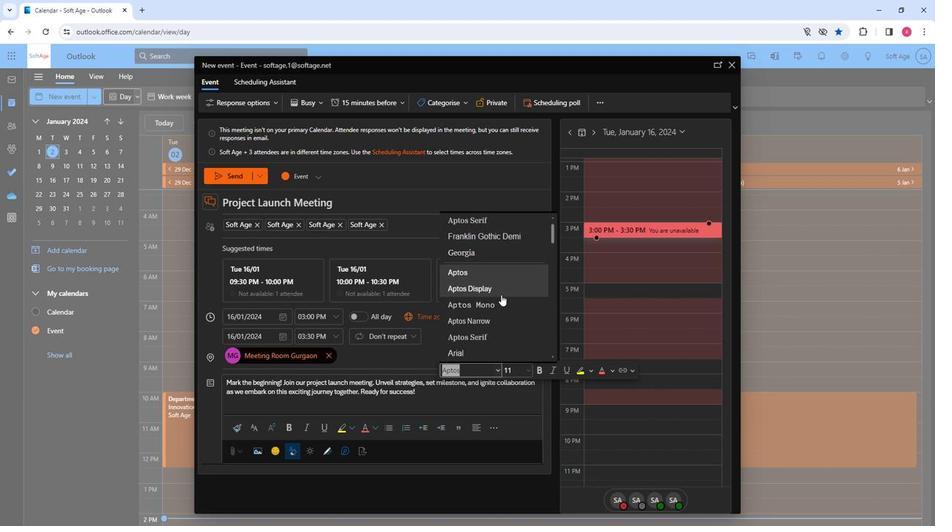
Action: Mouse moved to (469, 241)
Screenshot: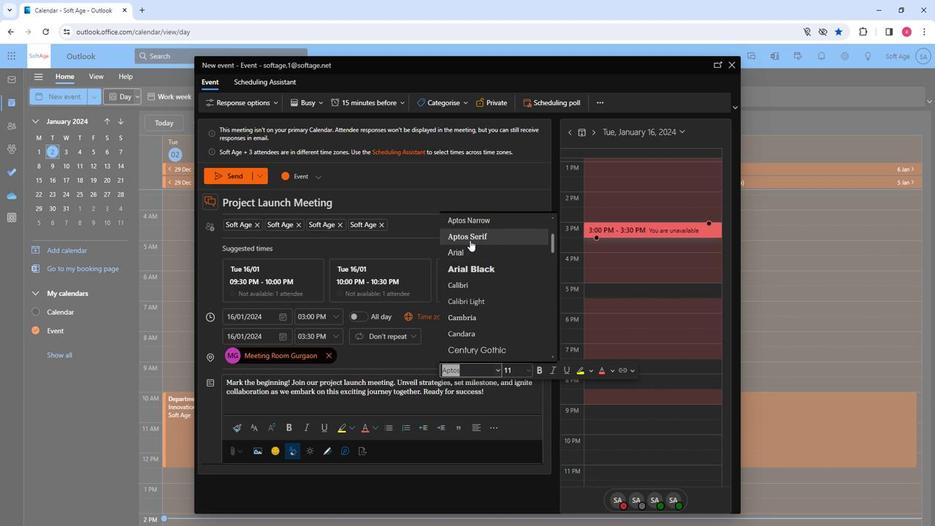 
Action: Mouse pressed left at (469, 241)
Screenshot: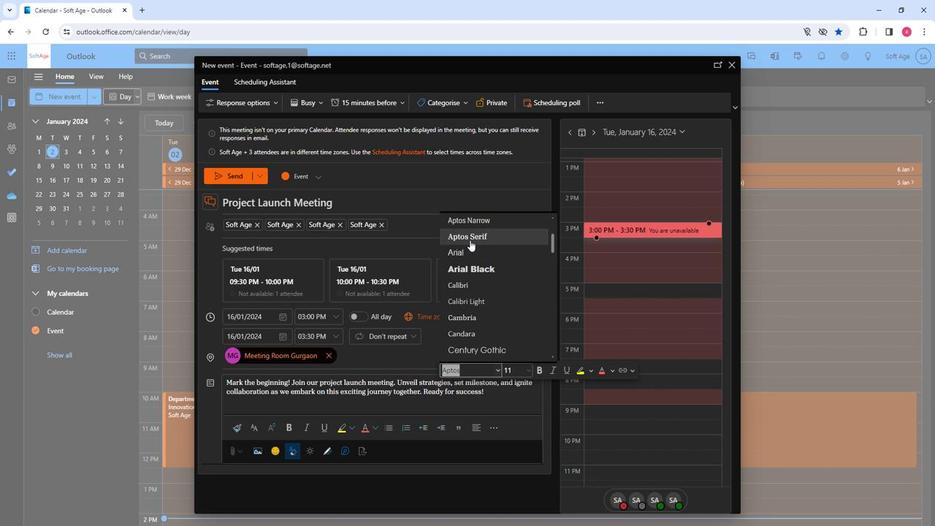 
Action: Mouse moved to (528, 372)
Screenshot: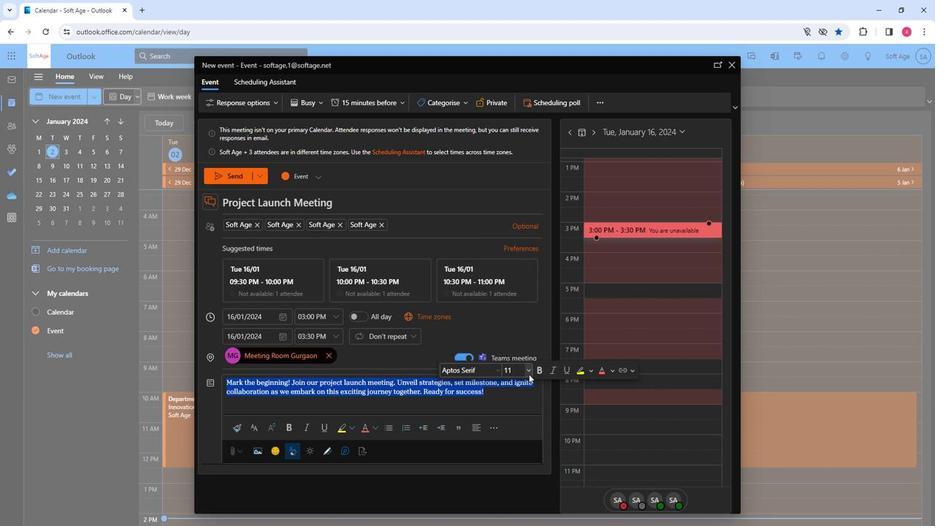 
Action: Mouse pressed left at (528, 372)
Screenshot: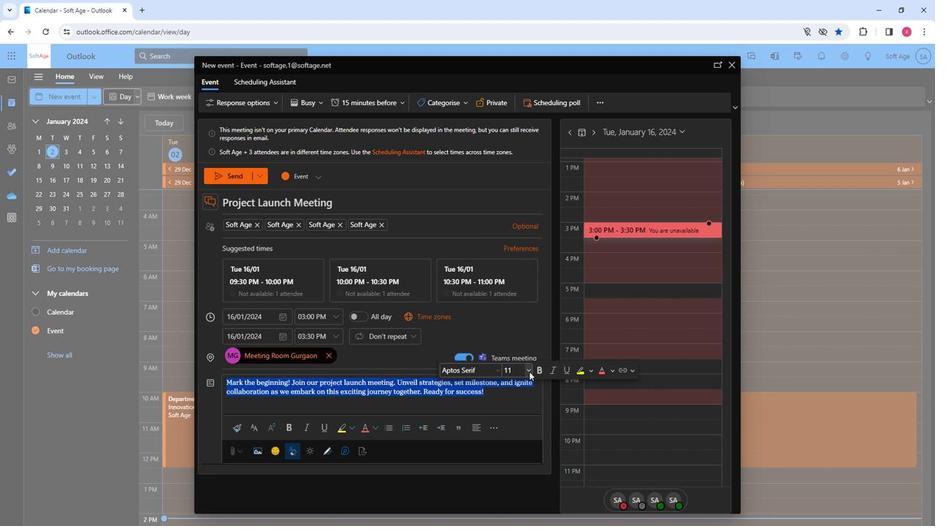
Action: Mouse moved to (516, 288)
Screenshot: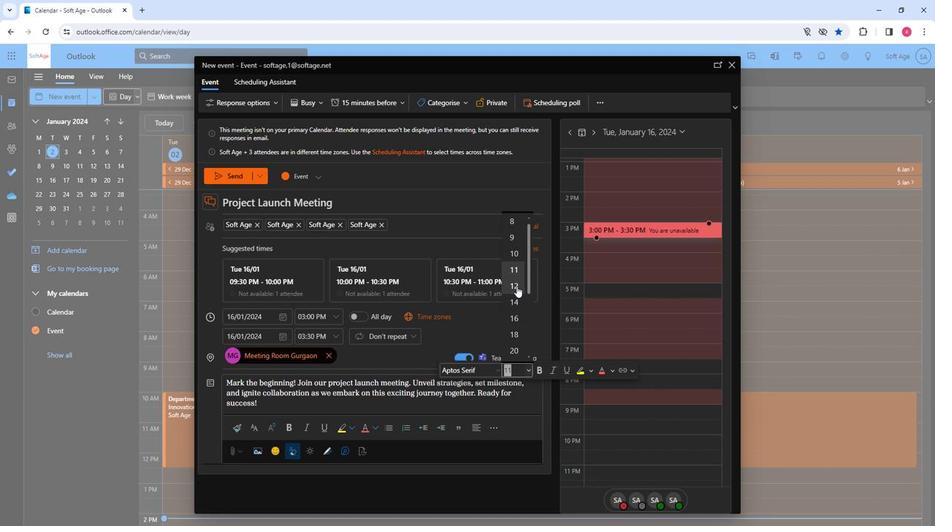 
Action: Mouse pressed left at (516, 288)
Screenshot: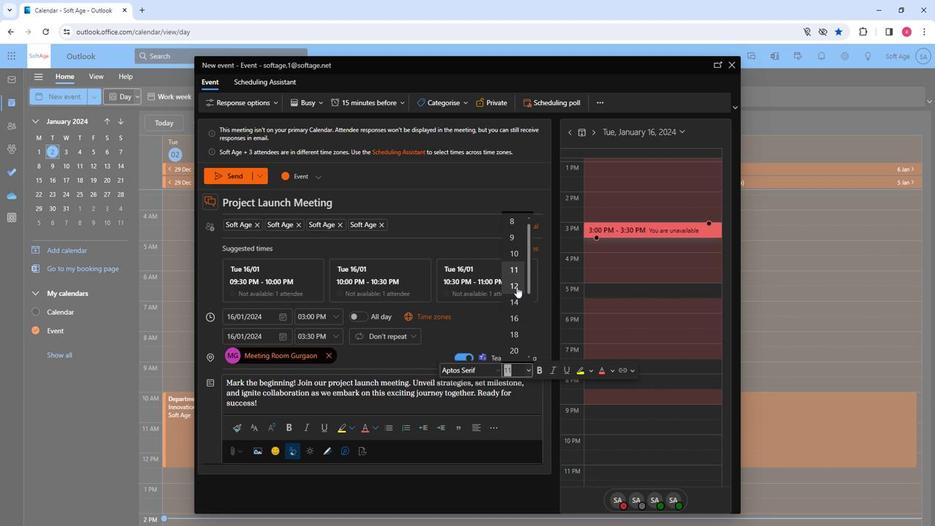 
Action: Mouse moved to (552, 372)
Screenshot: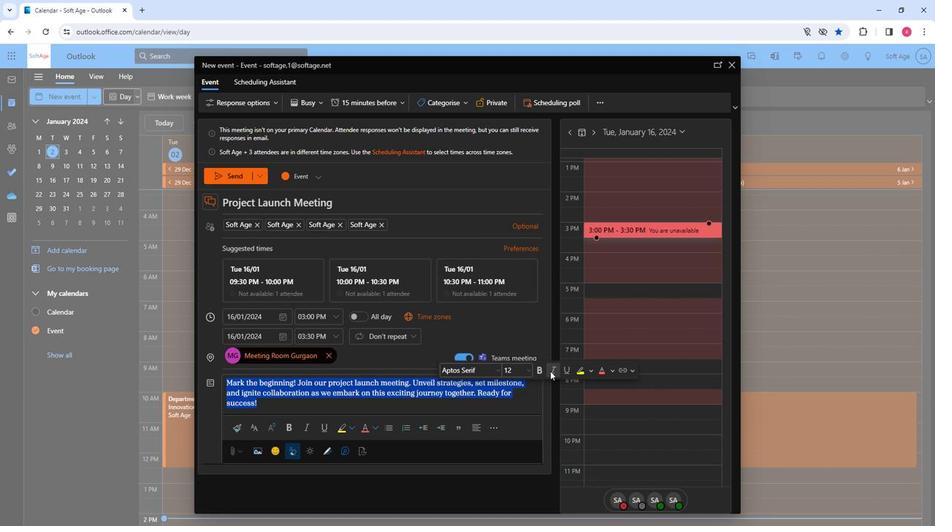 
Action: Mouse pressed left at (552, 372)
Screenshot: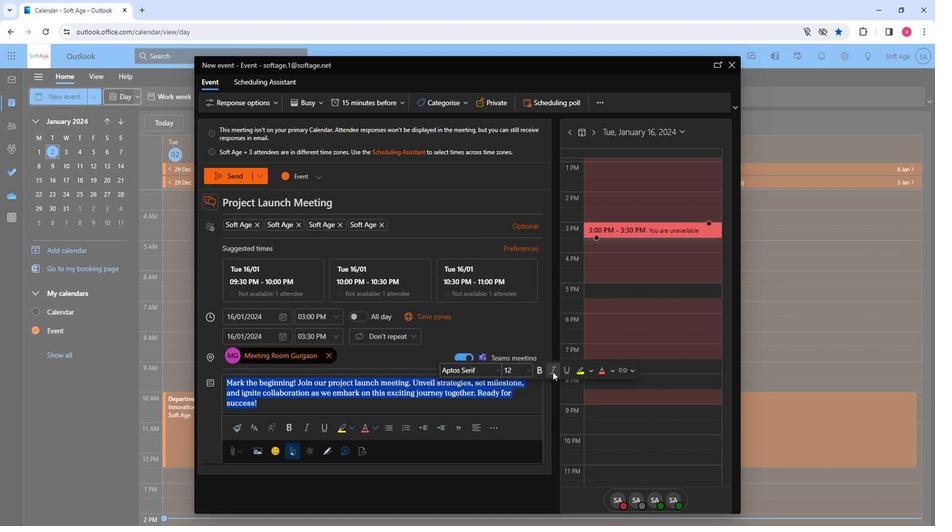 
Action: Mouse moved to (590, 370)
Screenshot: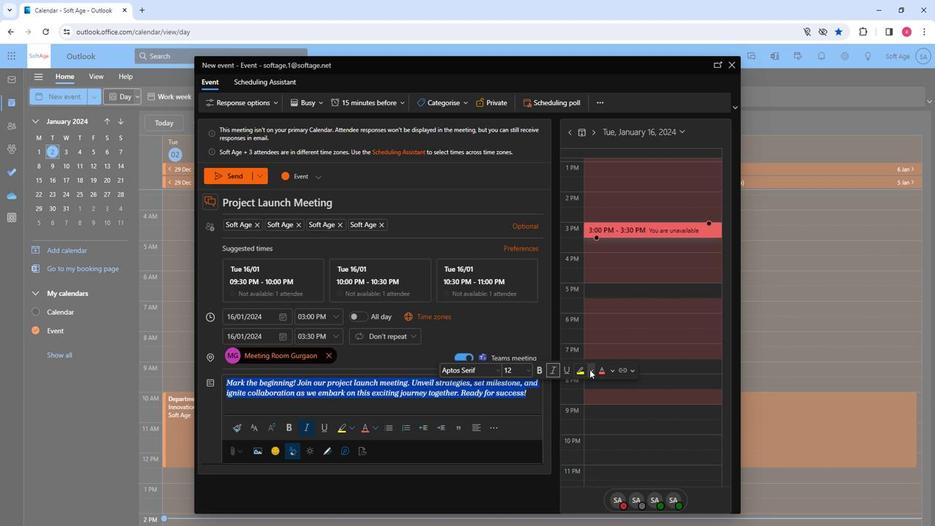 
Action: Mouse pressed left at (590, 370)
Screenshot: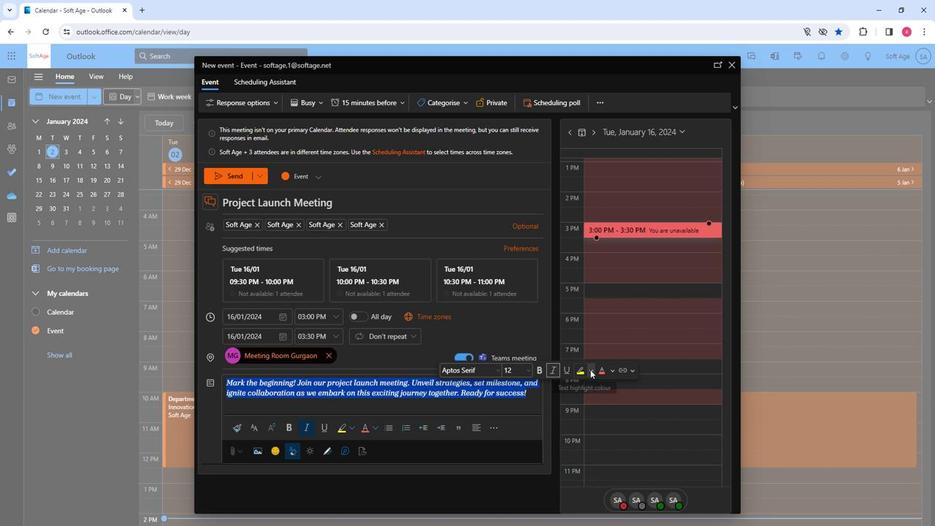 
Action: Mouse moved to (596, 435)
Screenshot: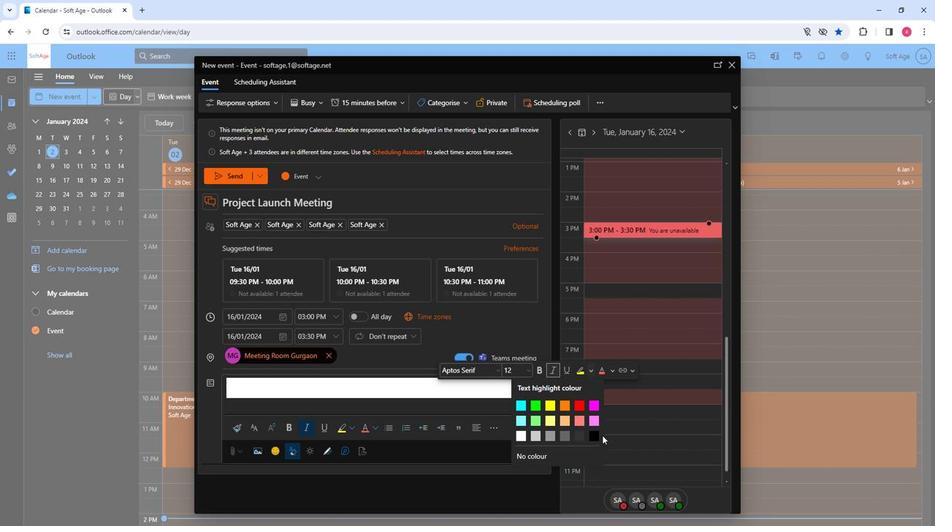 
Action: Mouse pressed left at (596, 435)
Screenshot: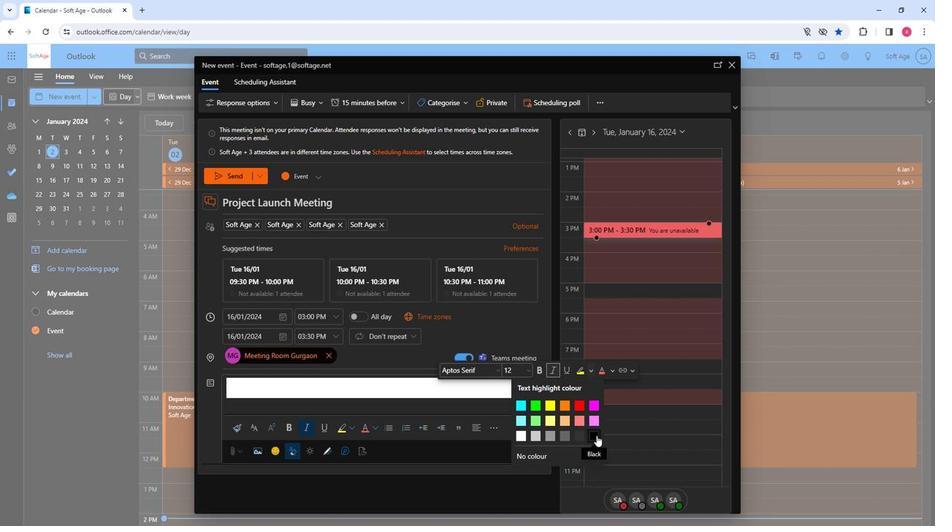 
Action: Mouse moved to (525, 395)
Screenshot: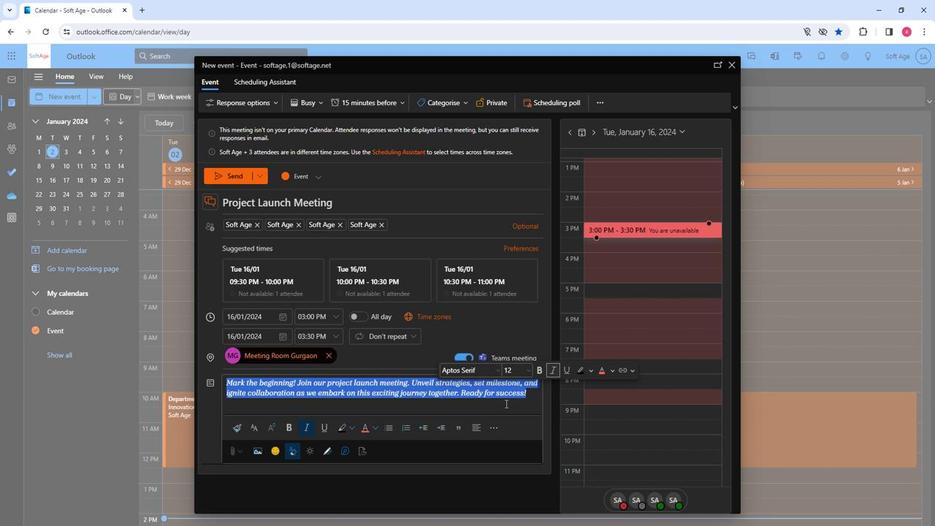 
Action: Mouse pressed left at (525, 395)
Screenshot: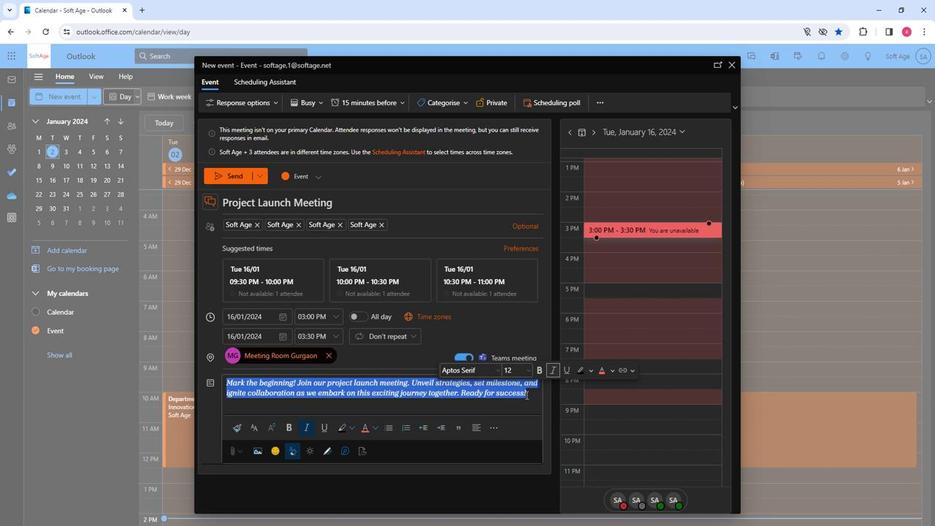 
Action: Mouse moved to (526, 398)
Screenshot: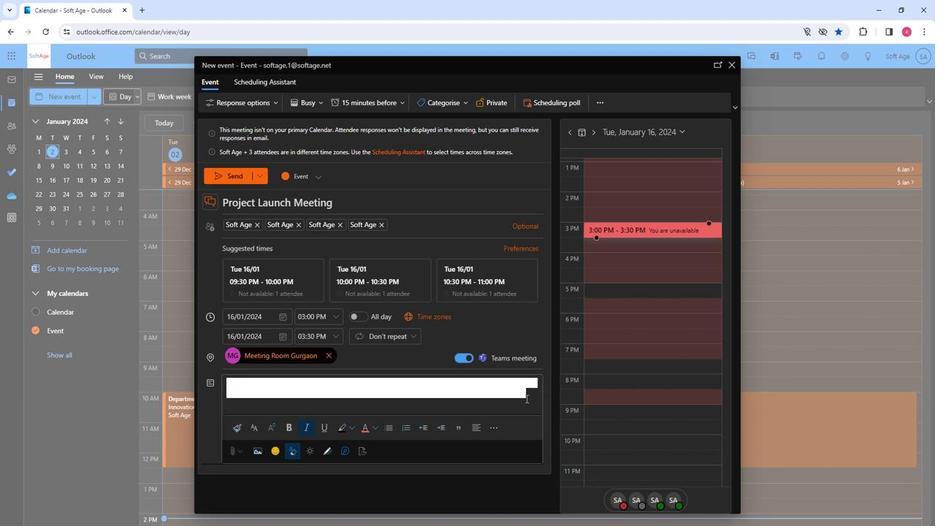 
Action: Mouse pressed left at (526, 398)
Screenshot: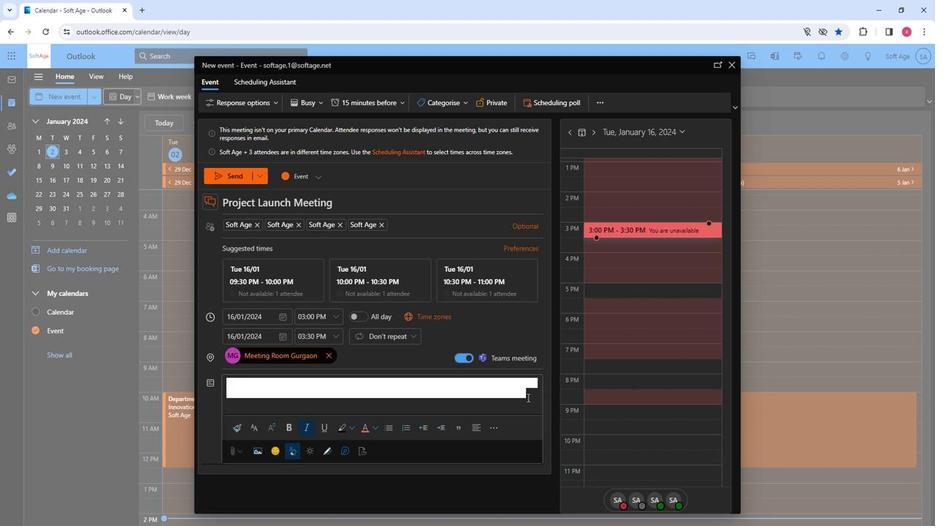 
Action: Mouse pressed left at (526, 398)
Screenshot: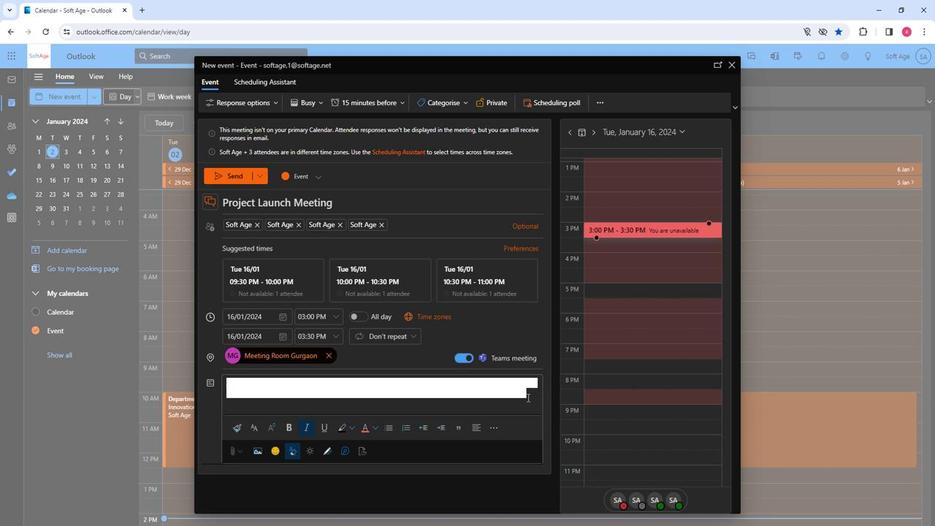 
Action: Mouse pressed left at (526, 398)
Screenshot: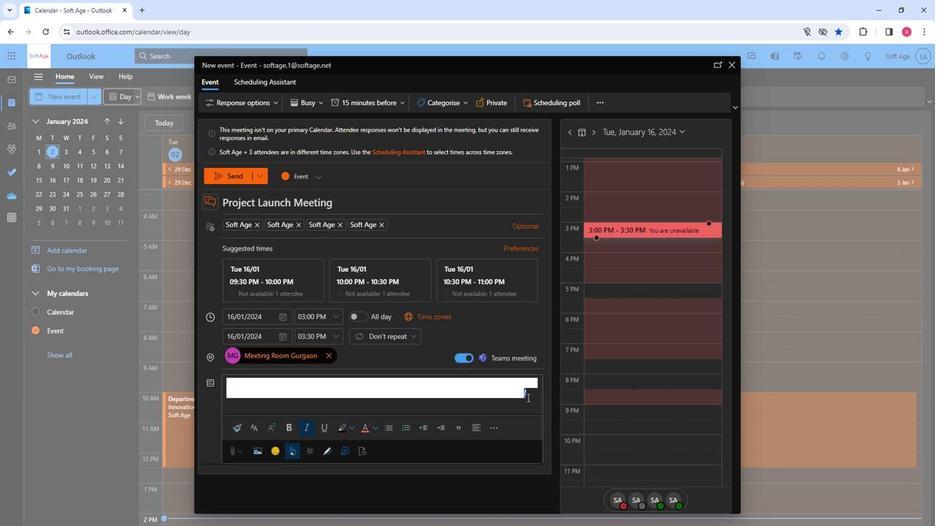 
Action: Mouse moved to (670, 376)
Screenshot: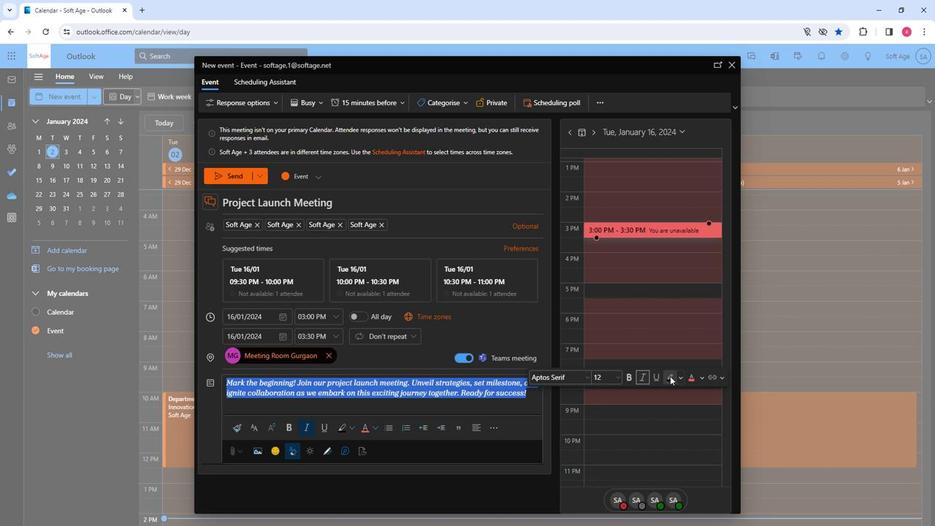 
Action: Mouse pressed left at (670, 376)
Screenshot: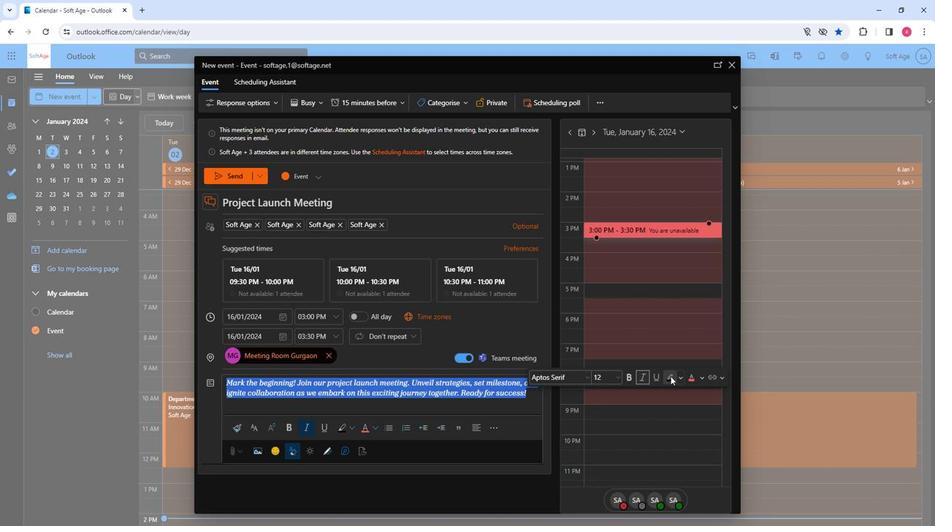 
Action: Mouse moved to (680, 377)
Screenshot: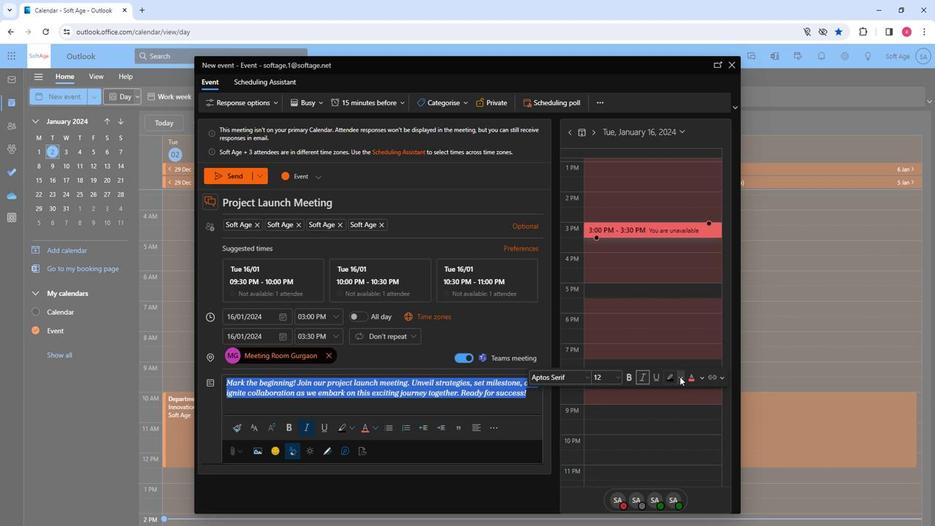 
Action: Mouse pressed left at (680, 377)
Screenshot: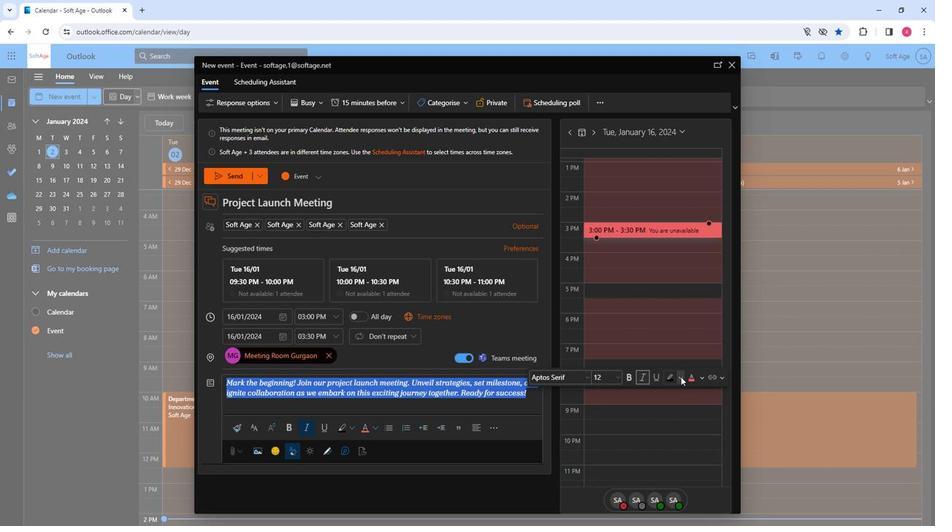 
Action: Mouse moved to (620, 429)
Screenshot: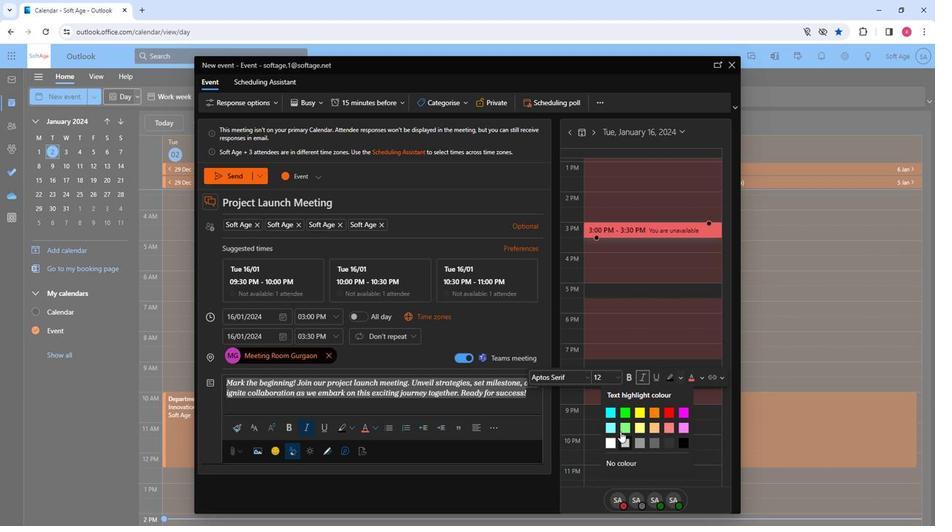 
Action: Mouse pressed left at (620, 429)
Screenshot: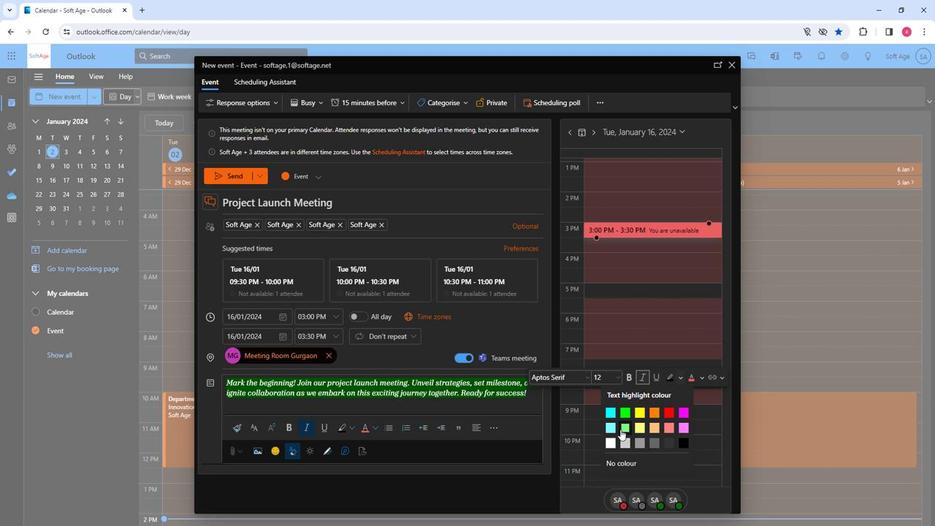 
Action: Mouse moved to (444, 431)
Screenshot: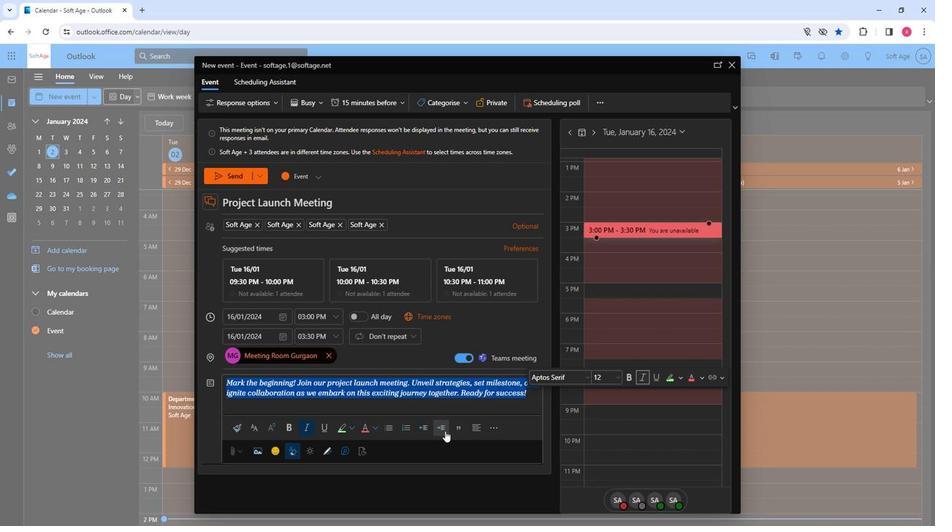 
Action: Mouse pressed left at (444, 431)
Screenshot: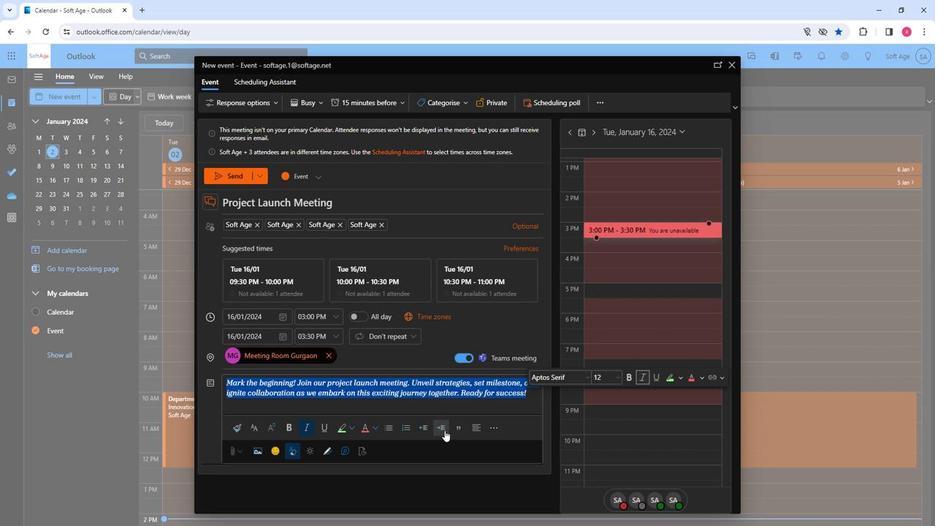 
Action: Mouse moved to (352, 401)
Screenshot: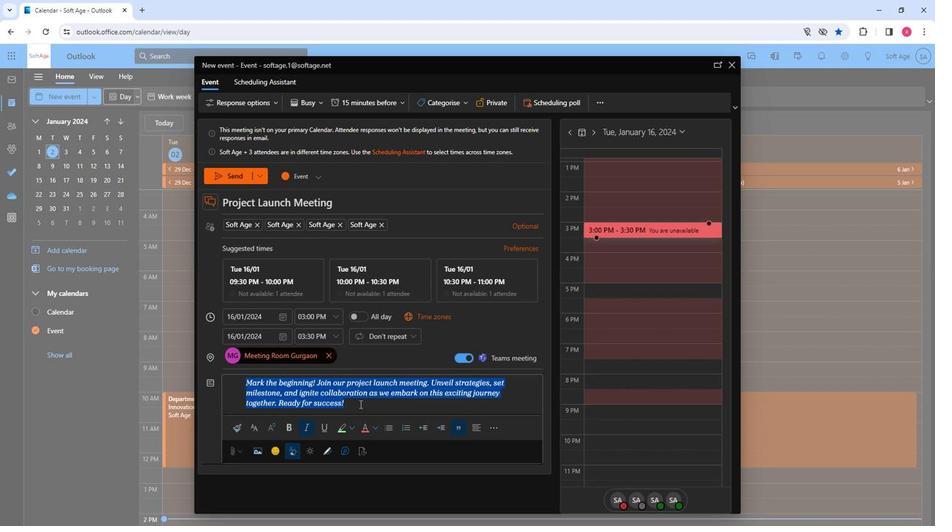 
Action: Mouse pressed left at (352, 401)
Screenshot: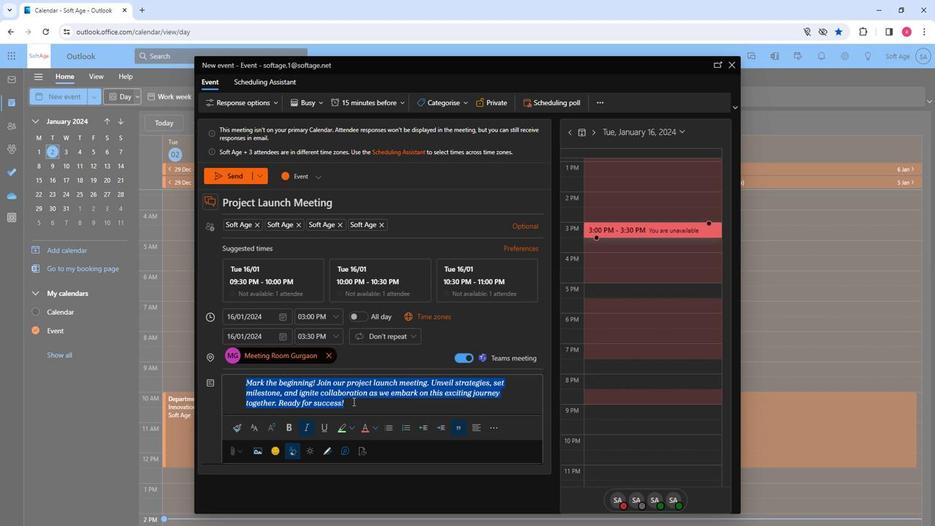
Action: Mouse moved to (238, 181)
Screenshot: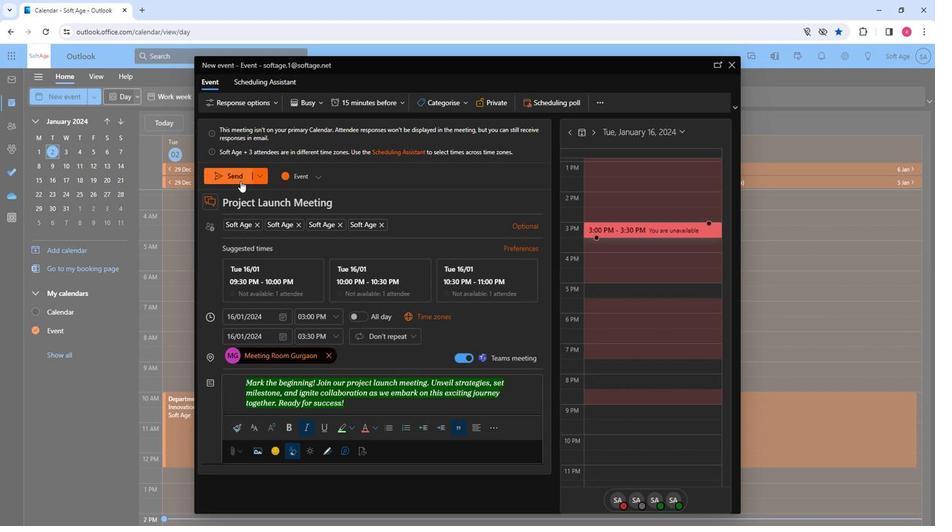 
Action: Mouse pressed left at (238, 181)
Screenshot: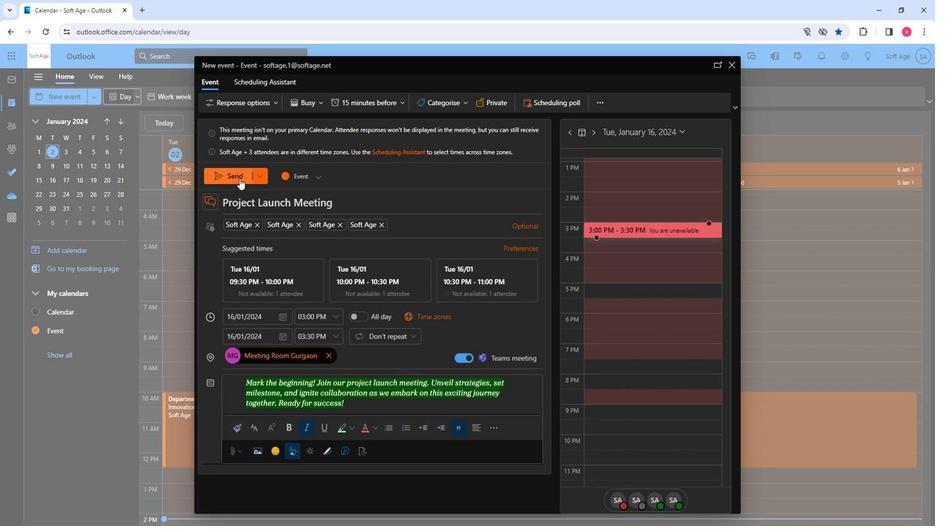 
Action: Mouse moved to (328, 360)
Screenshot: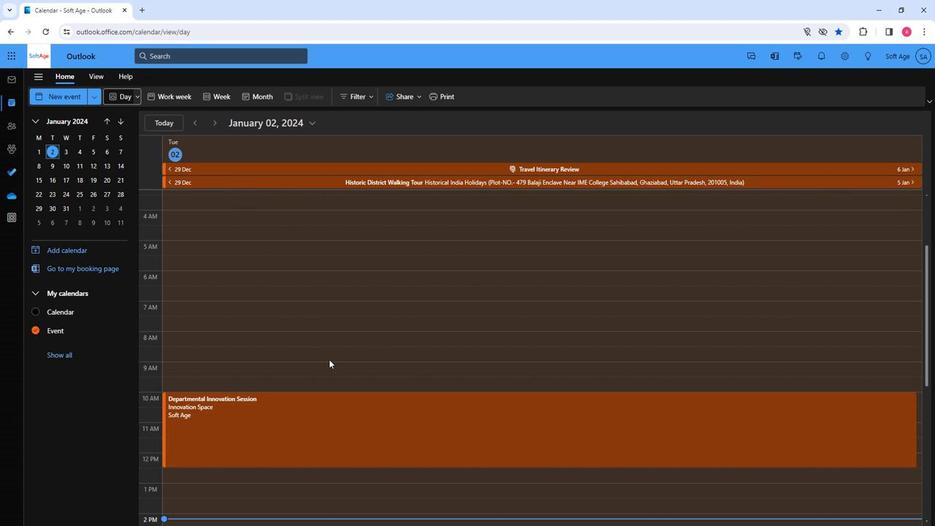 
